 Task: Add a condition where "Hours since due date Less than Twenty-two" in pending tickets.
Action: Mouse pressed left at (181, 450)
Screenshot: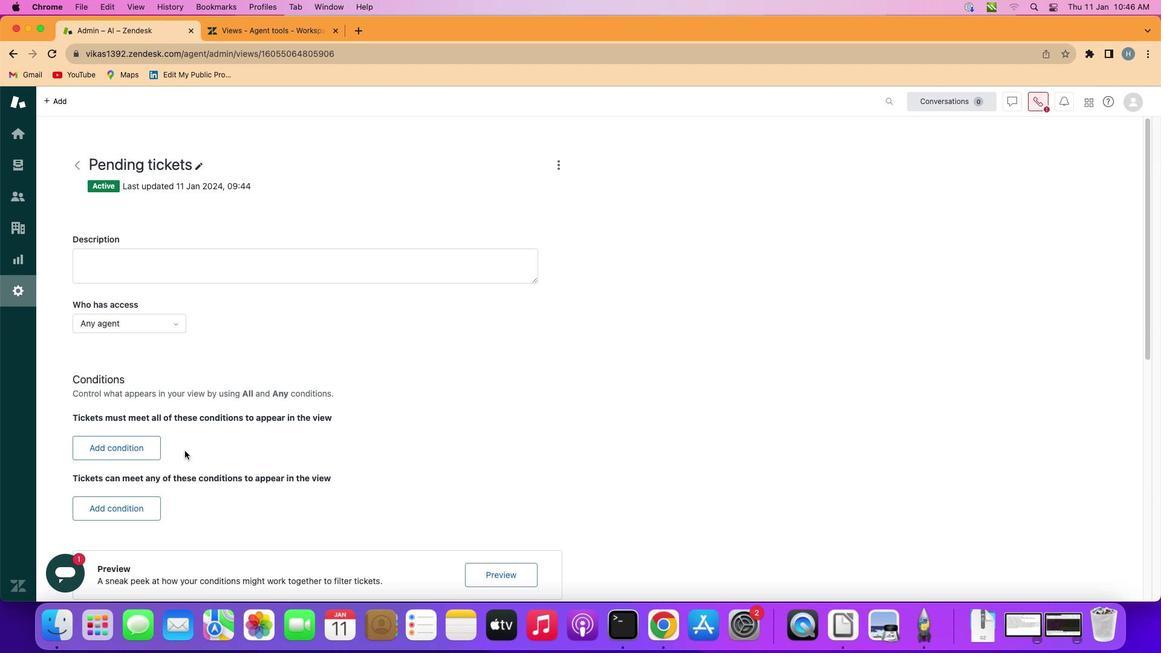 
Action: Mouse moved to (114, 445)
Screenshot: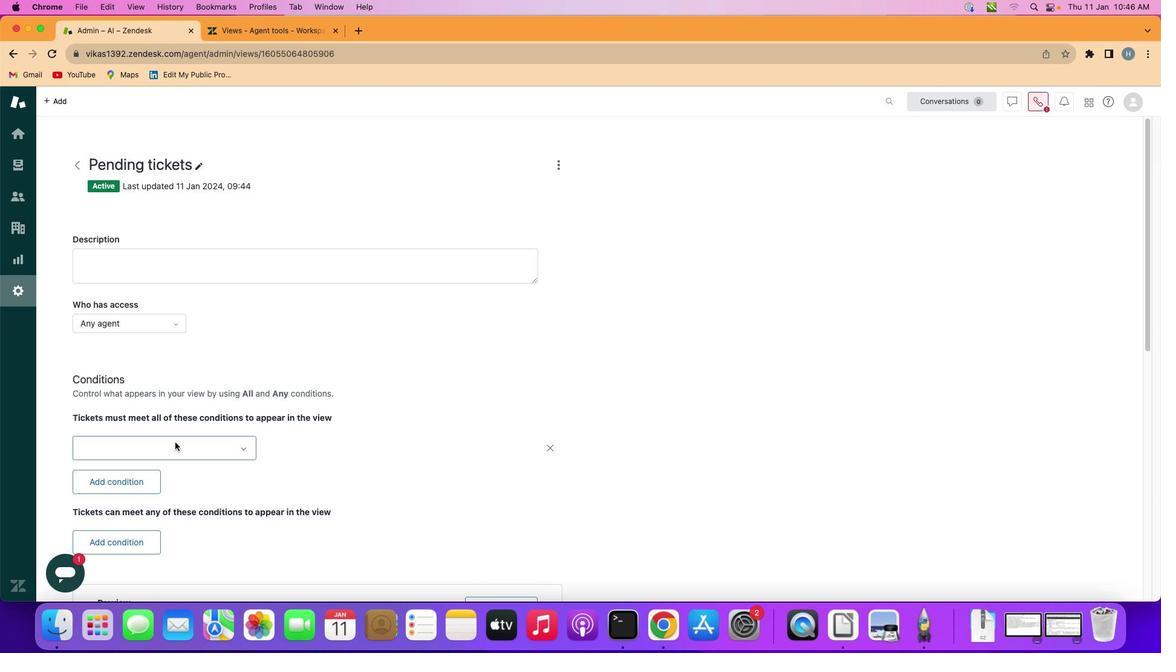 
Action: Mouse pressed left at (114, 445)
Screenshot: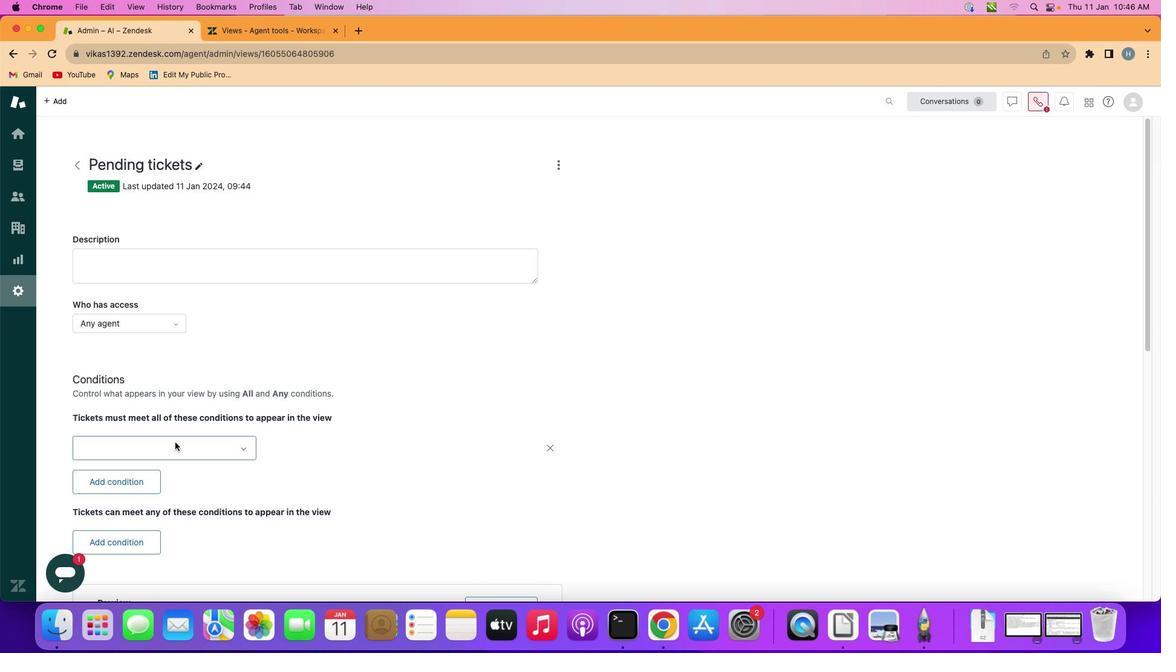 
Action: Mouse moved to (172, 440)
Screenshot: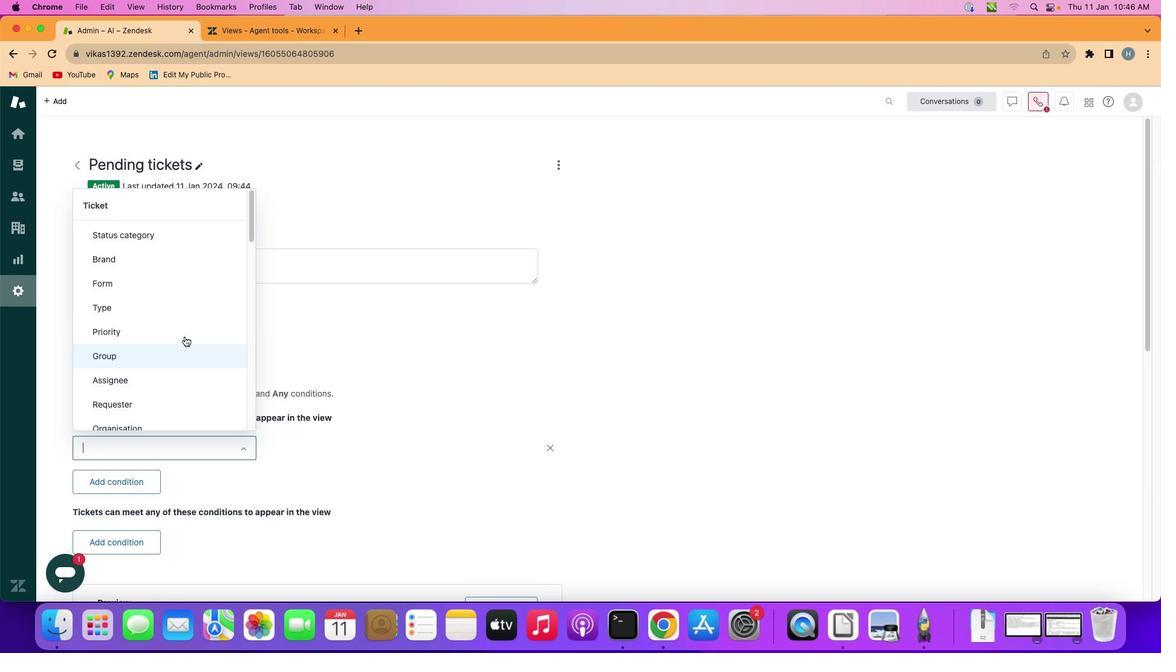 
Action: Mouse pressed left at (172, 440)
Screenshot: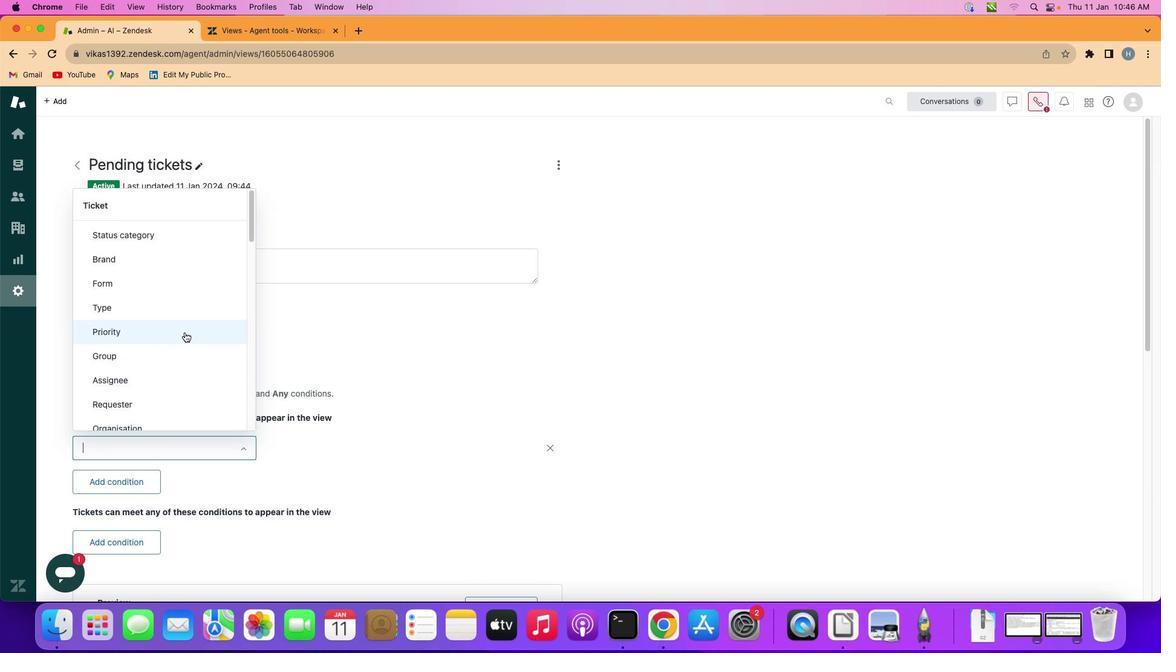 
Action: Mouse moved to (182, 330)
Screenshot: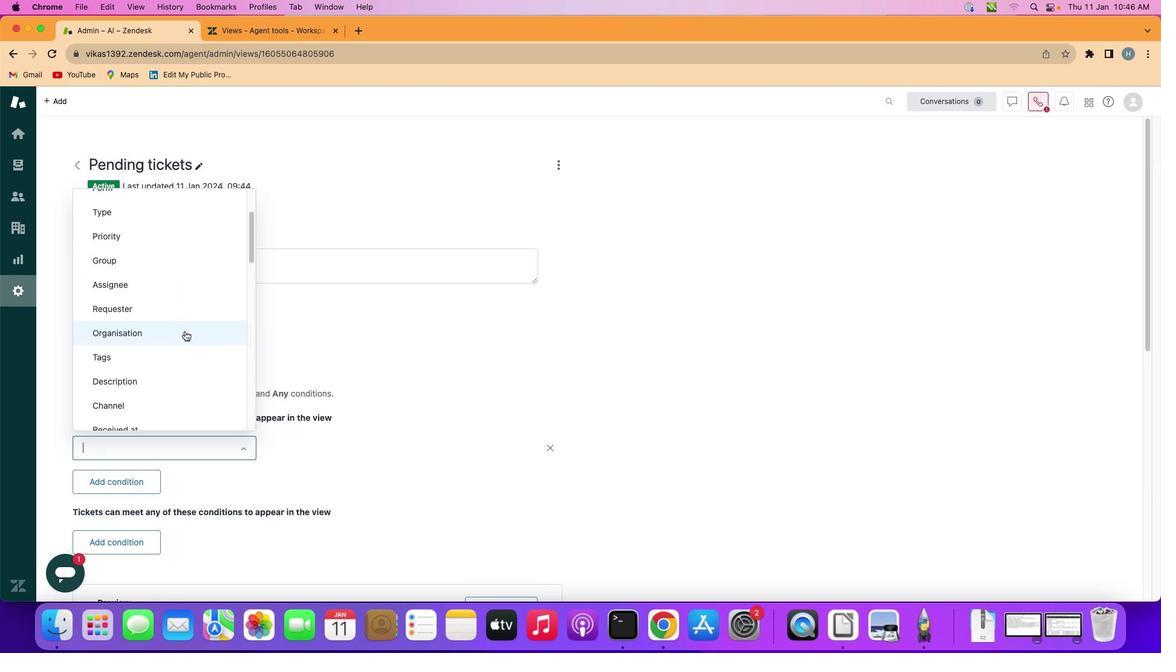 
Action: Mouse scrolled (182, 330) with delta (-1, -1)
Screenshot: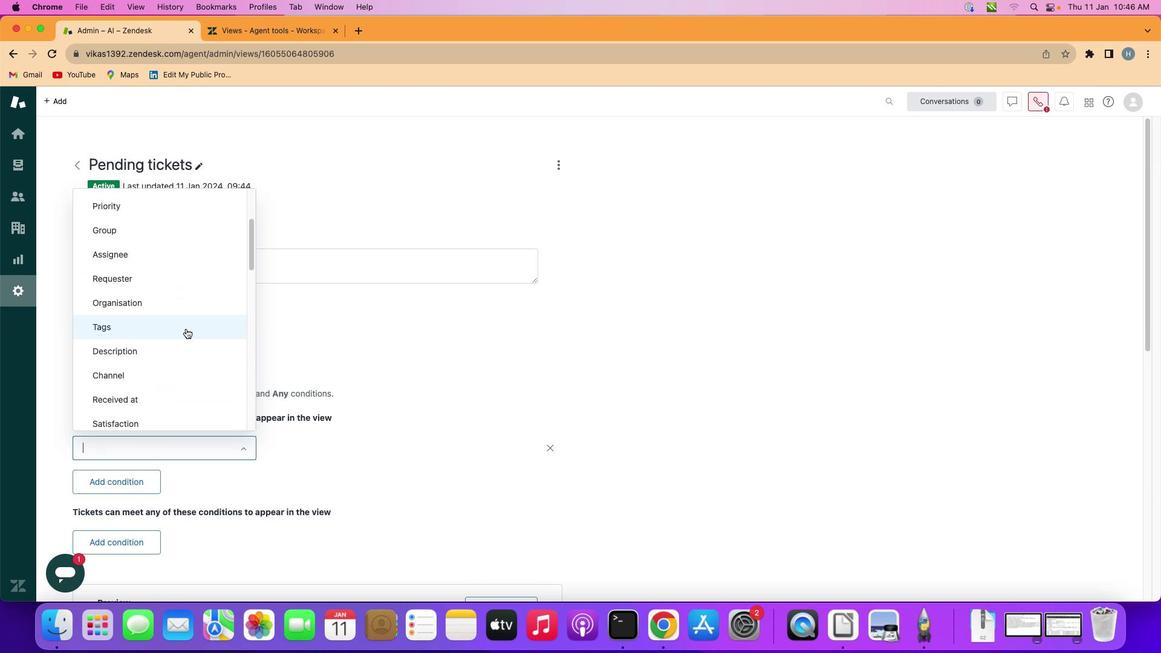 
Action: Mouse scrolled (182, 330) with delta (-1, -1)
Screenshot: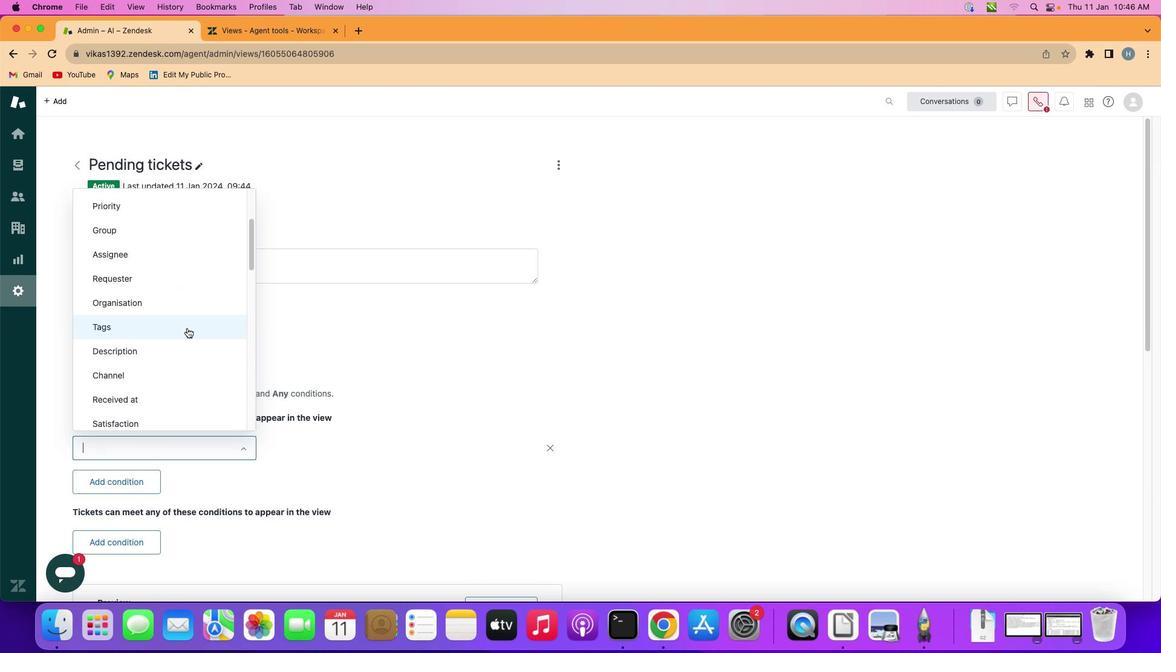 
Action: Mouse scrolled (182, 330) with delta (-1, -1)
Screenshot: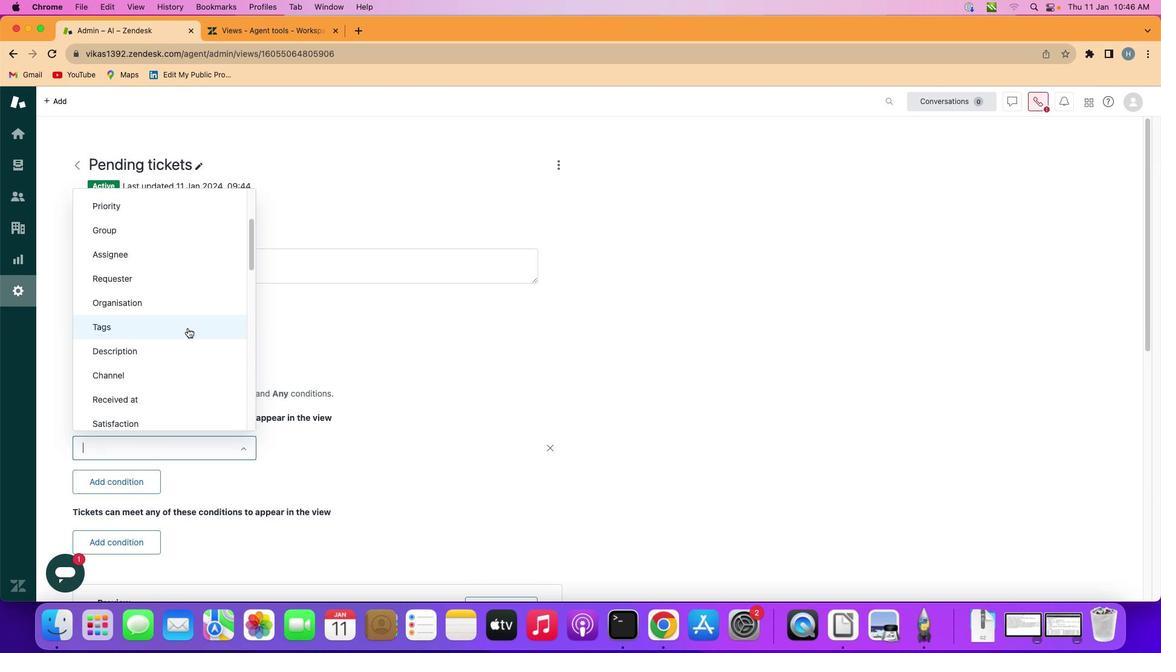 
Action: Mouse scrolled (182, 330) with delta (-1, -1)
Screenshot: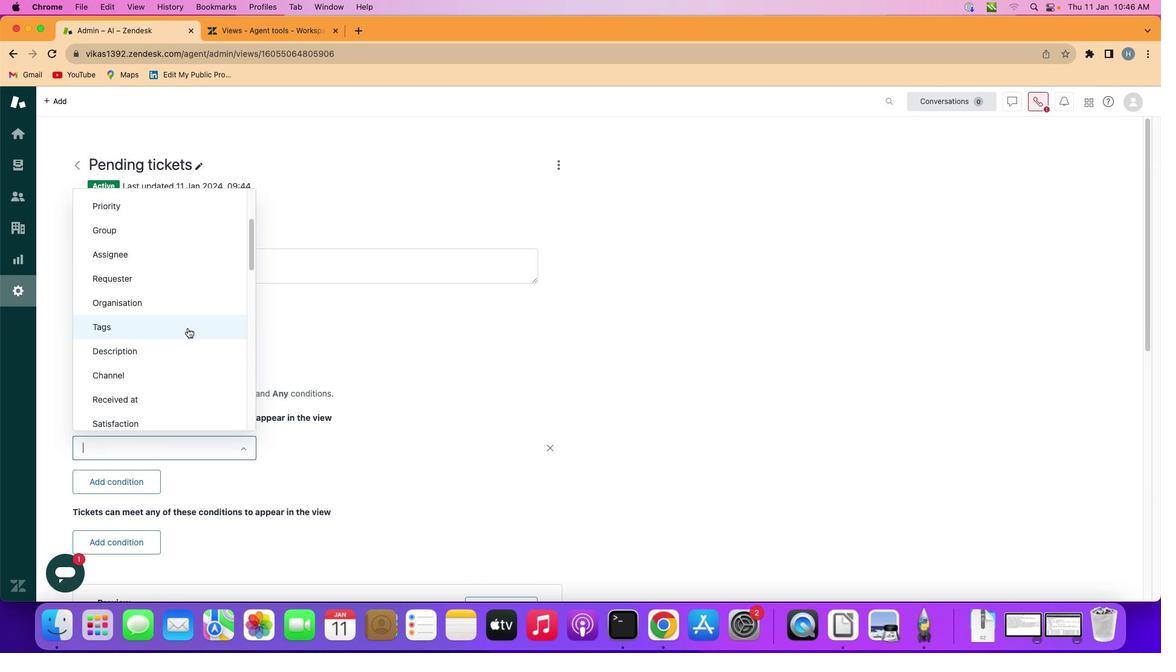 
Action: Mouse scrolled (182, 330) with delta (-1, -1)
Screenshot: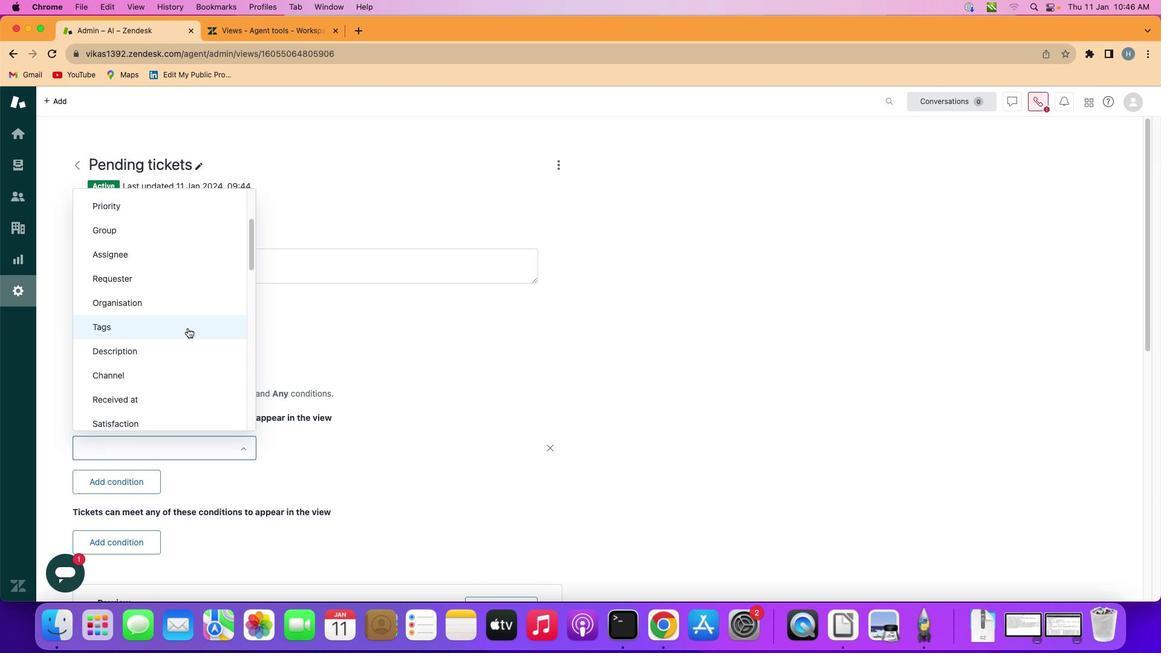 
Action: Mouse moved to (185, 325)
Screenshot: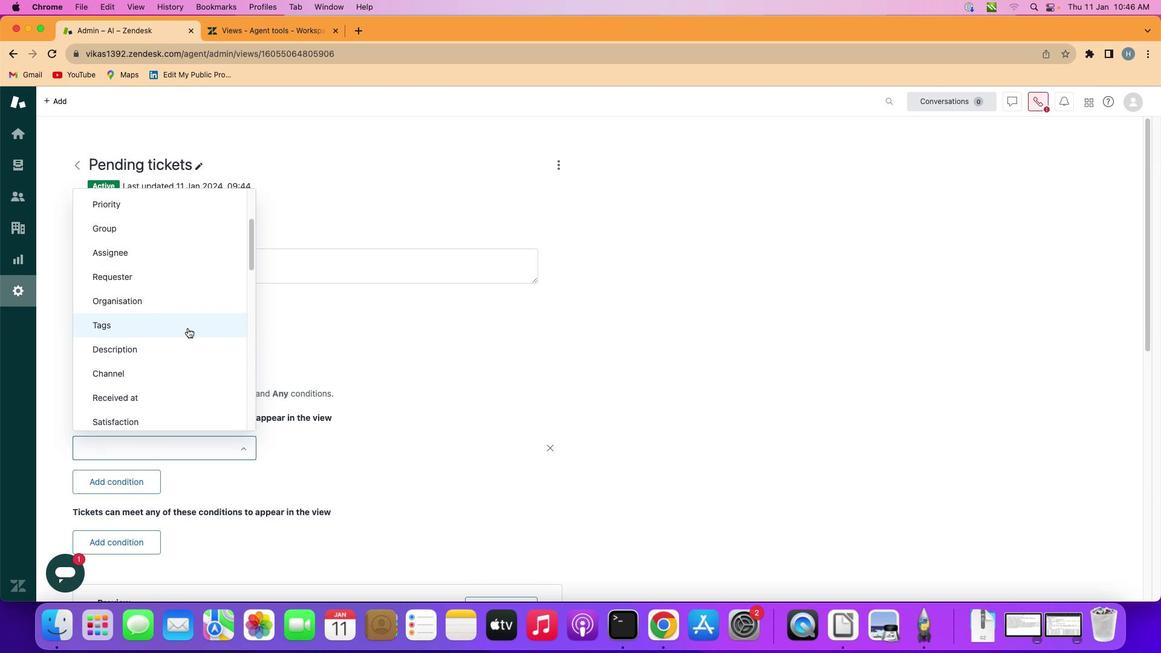 
Action: Mouse scrolled (185, 325) with delta (-1, -1)
Screenshot: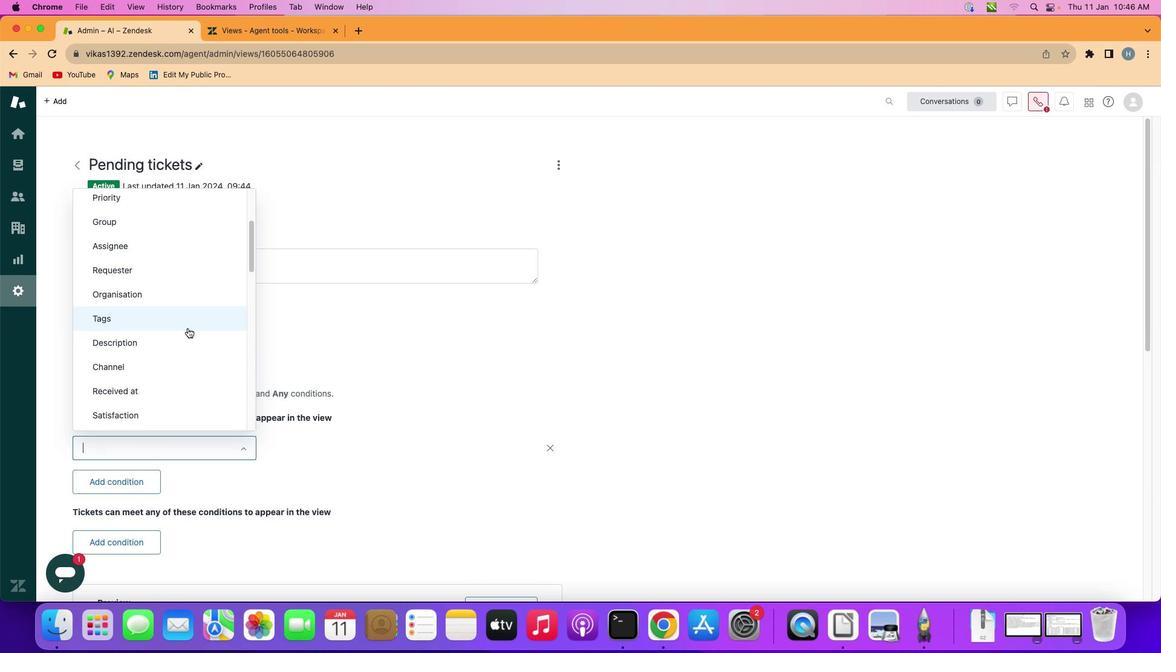 
Action: Mouse scrolled (185, 325) with delta (-1, -1)
Screenshot: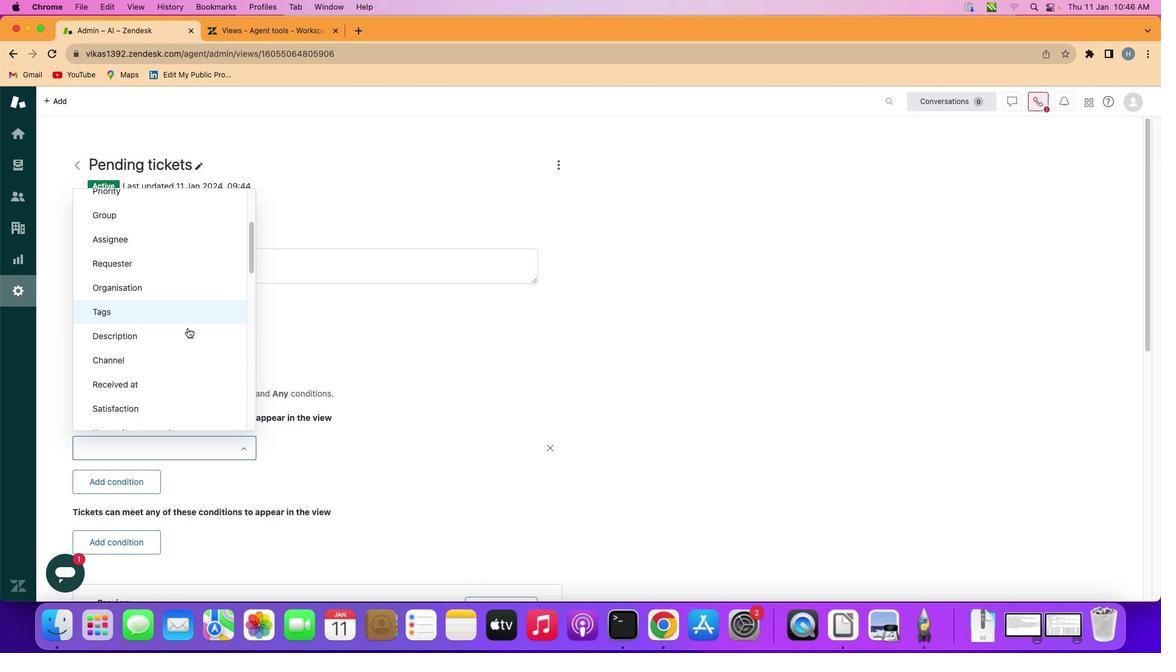 
Action: Mouse scrolled (185, 325) with delta (-1, -1)
Screenshot: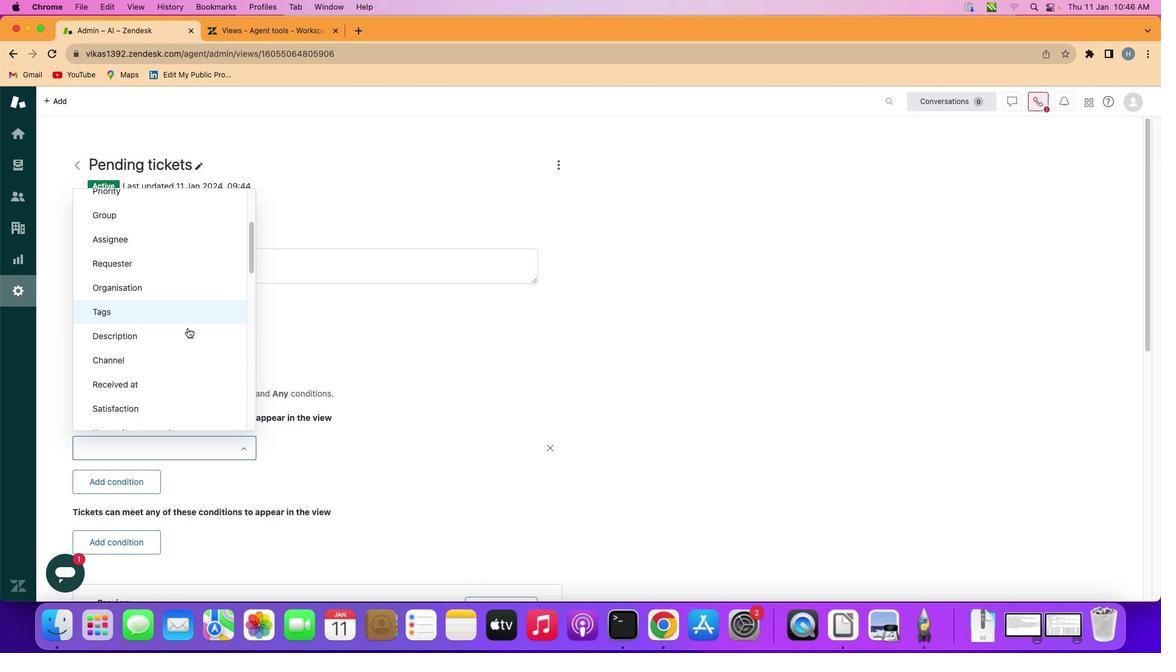 
Action: Mouse scrolled (185, 325) with delta (-1, -1)
Screenshot: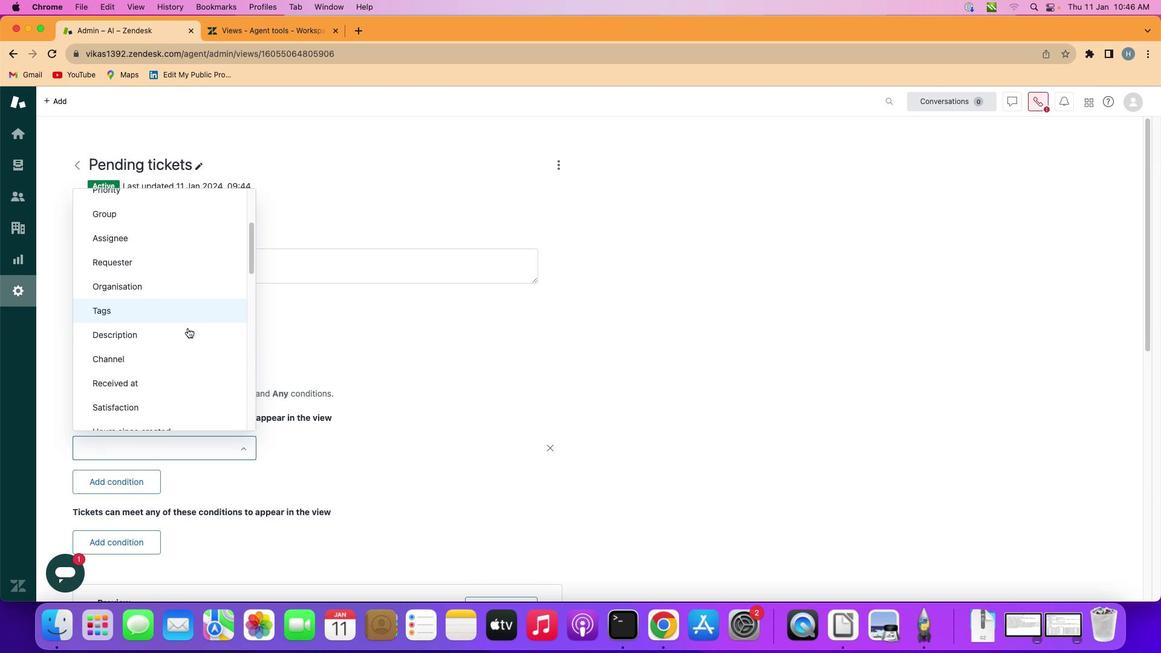 
Action: Mouse scrolled (185, 325) with delta (-1, -1)
Screenshot: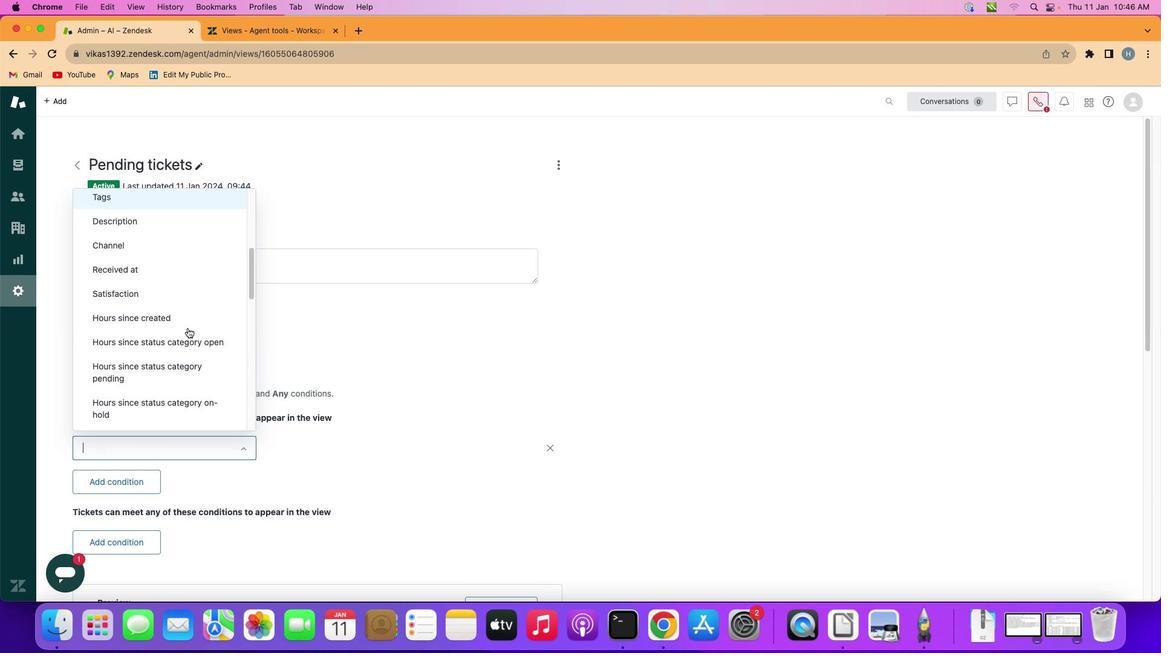 
Action: Mouse scrolled (185, 325) with delta (-1, -1)
Screenshot: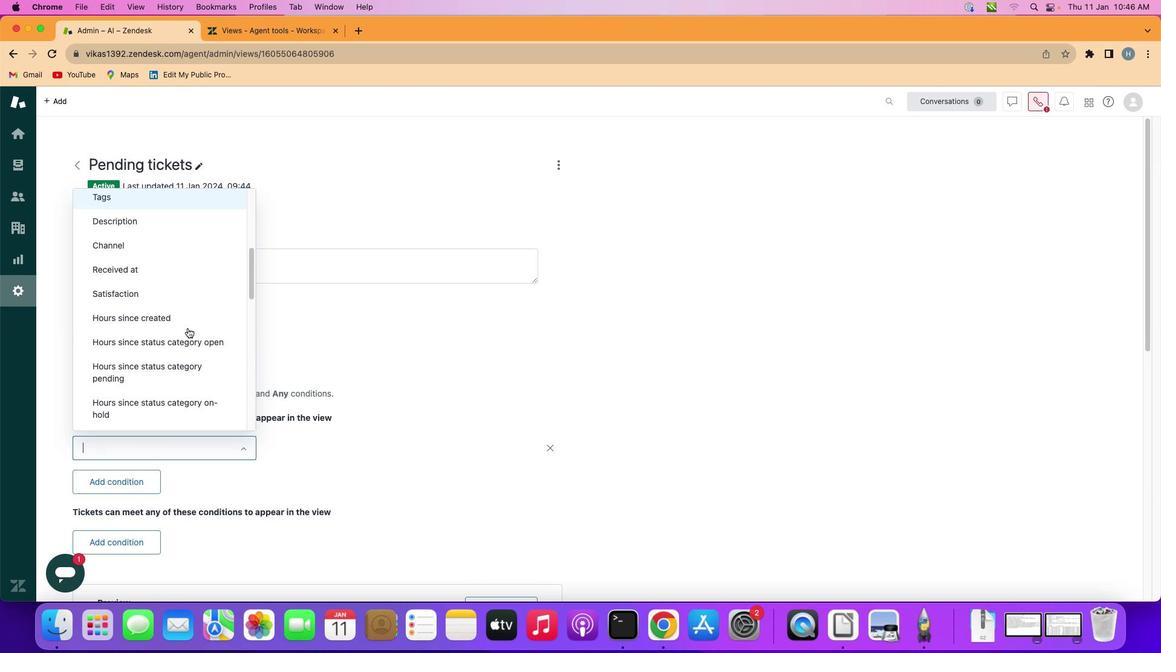 
Action: Mouse scrolled (185, 325) with delta (-1, -1)
Screenshot: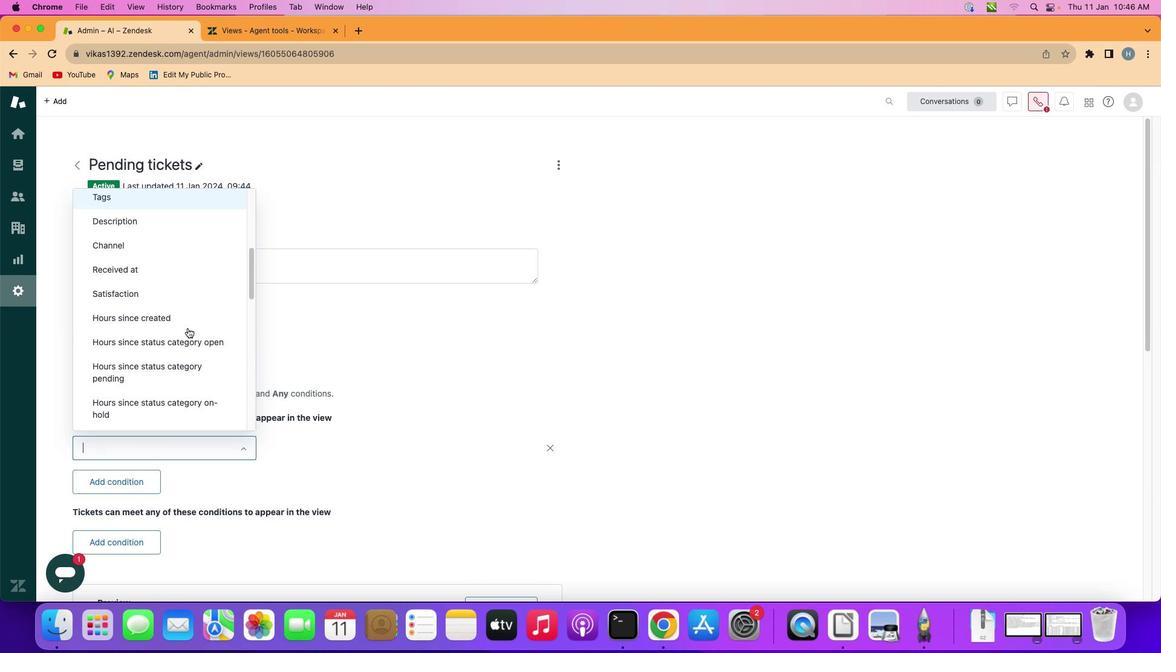 
Action: Mouse scrolled (185, 325) with delta (-1, -2)
Screenshot: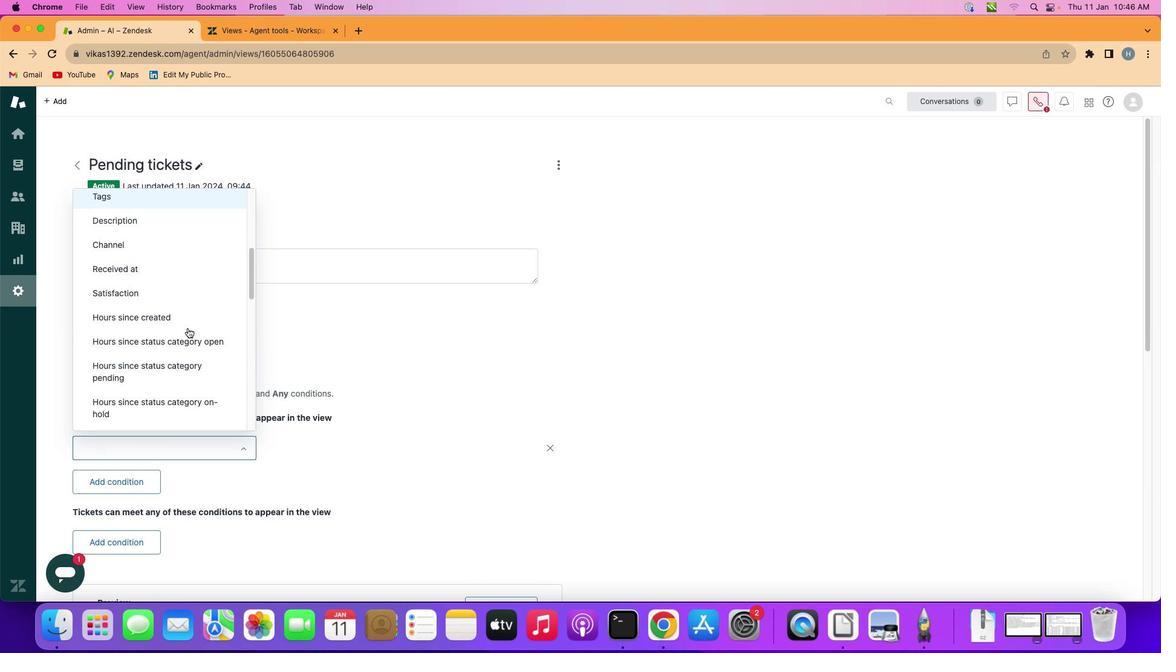 
Action: Mouse scrolled (185, 325) with delta (-1, -1)
Screenshot: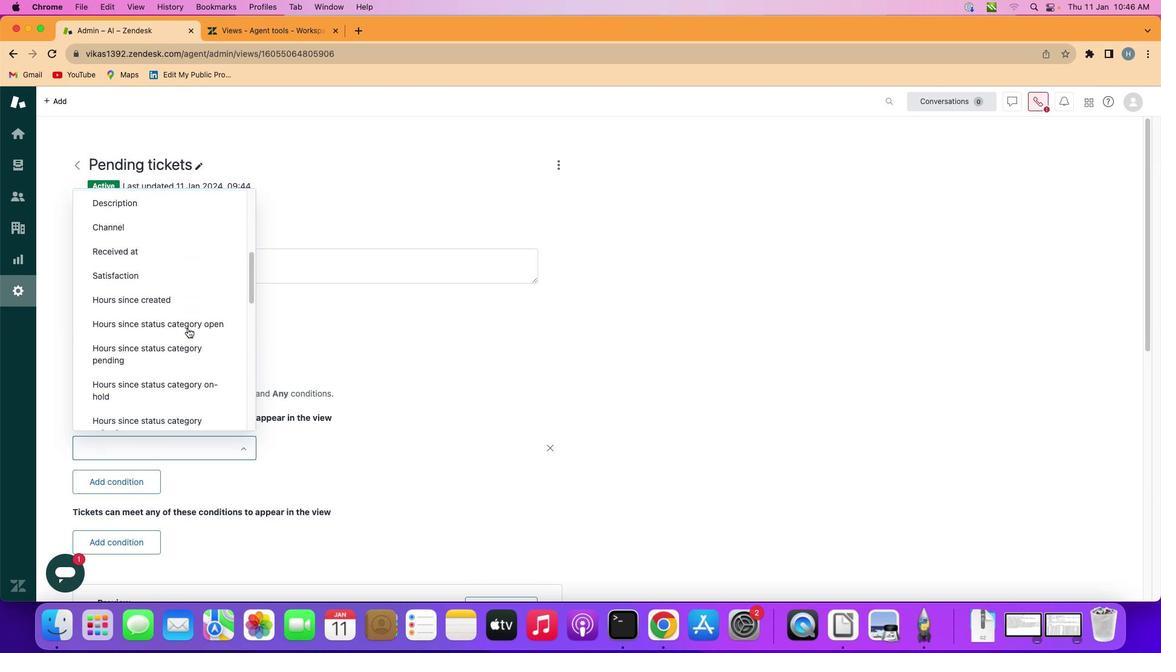 
Action: Mouse scrolled (185, 325) with delta (-1, -1)
Screenshot: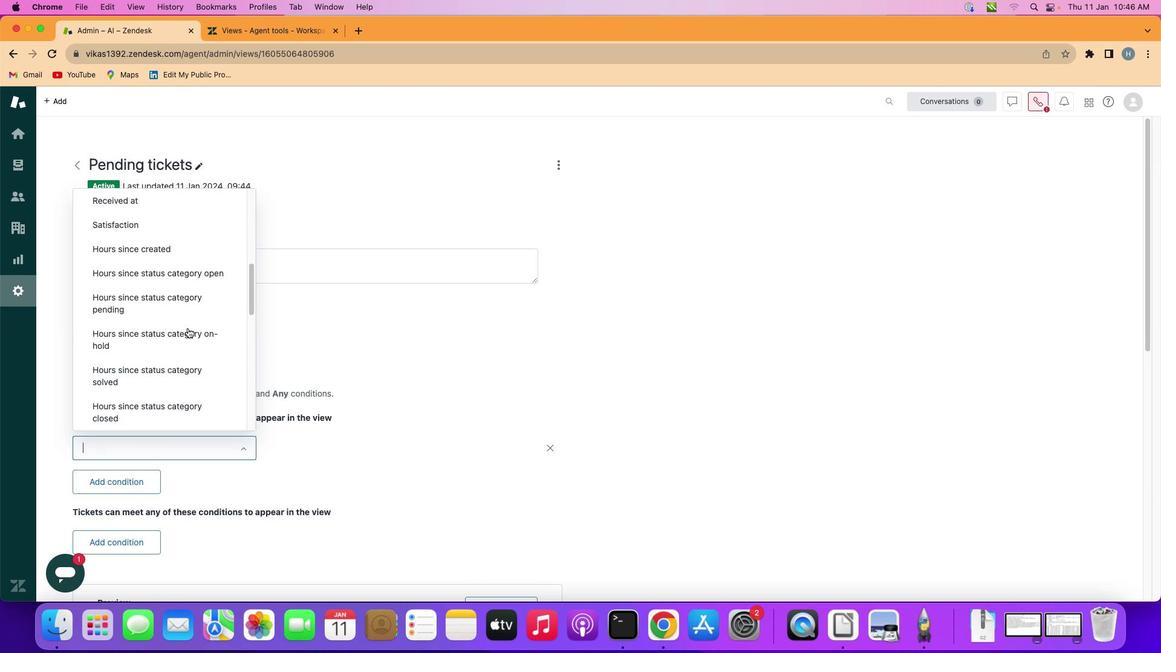 
Action: Mouse scrolled (185, 325) with delta (-1, -1)
Screenshot: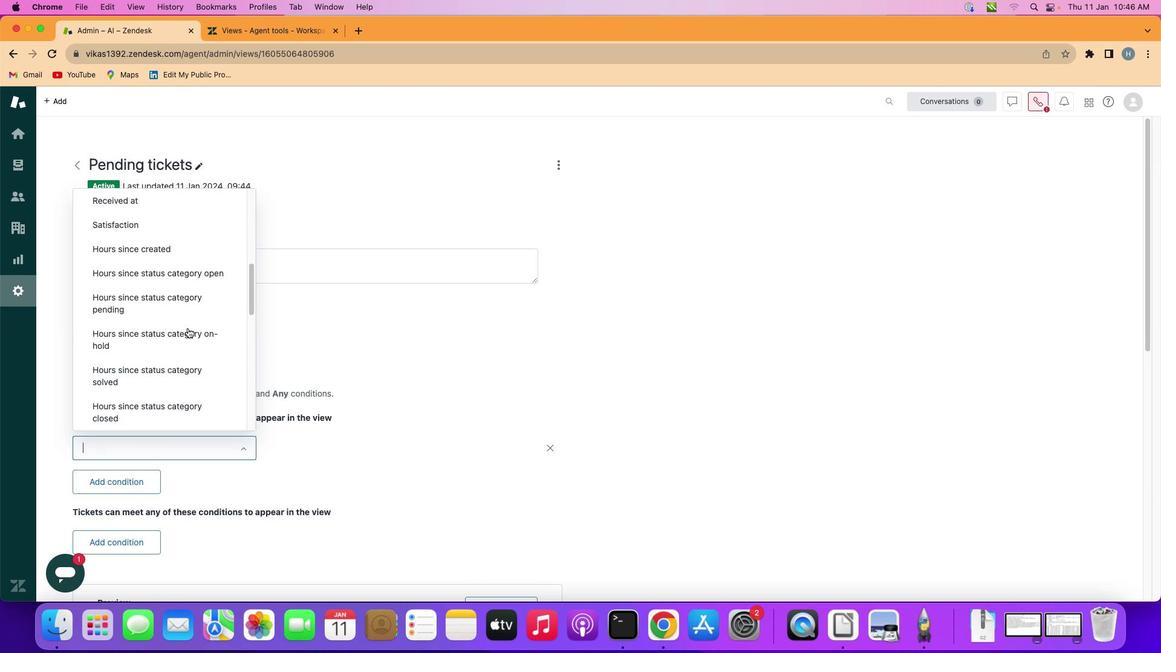 
Action: Mouse scrolled (185, 325) with delta (-1, -1)
Screenshot: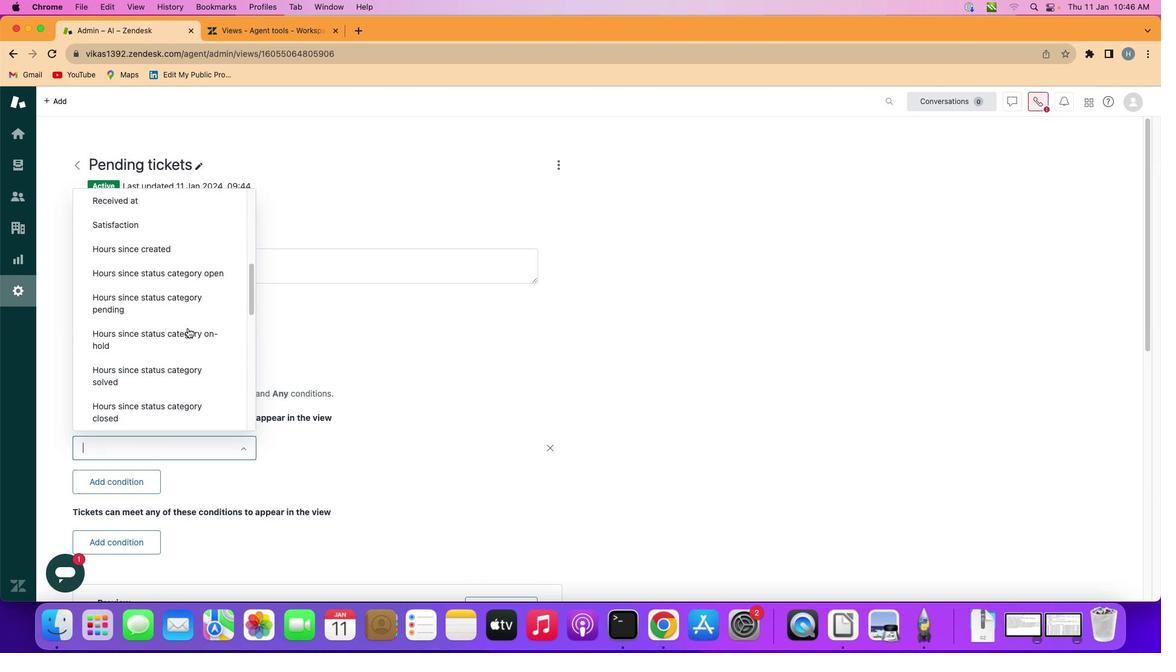 
Action: Mouse scrolled (185, 325) with delta (-1, -1)
Screenshot: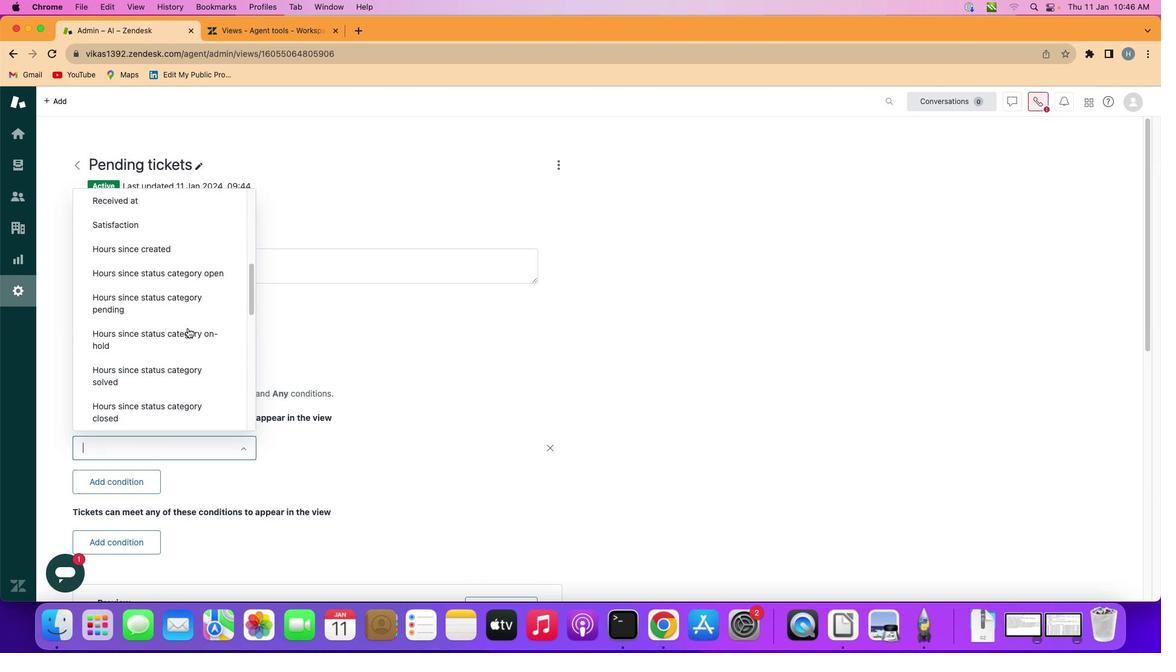 
Action: Mouse scrolled (185, 325) with delta (-1, -1)
Screenshot: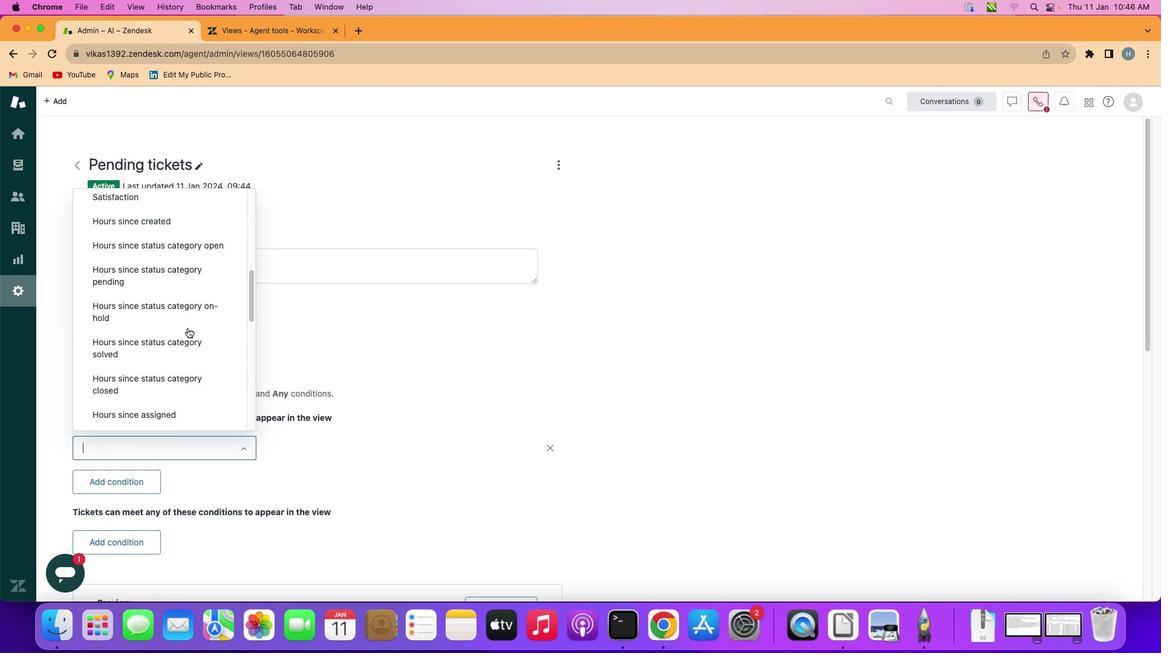 
Action: Mouse scrolled (185, 325) with delta (-1, -1)
Screenshot: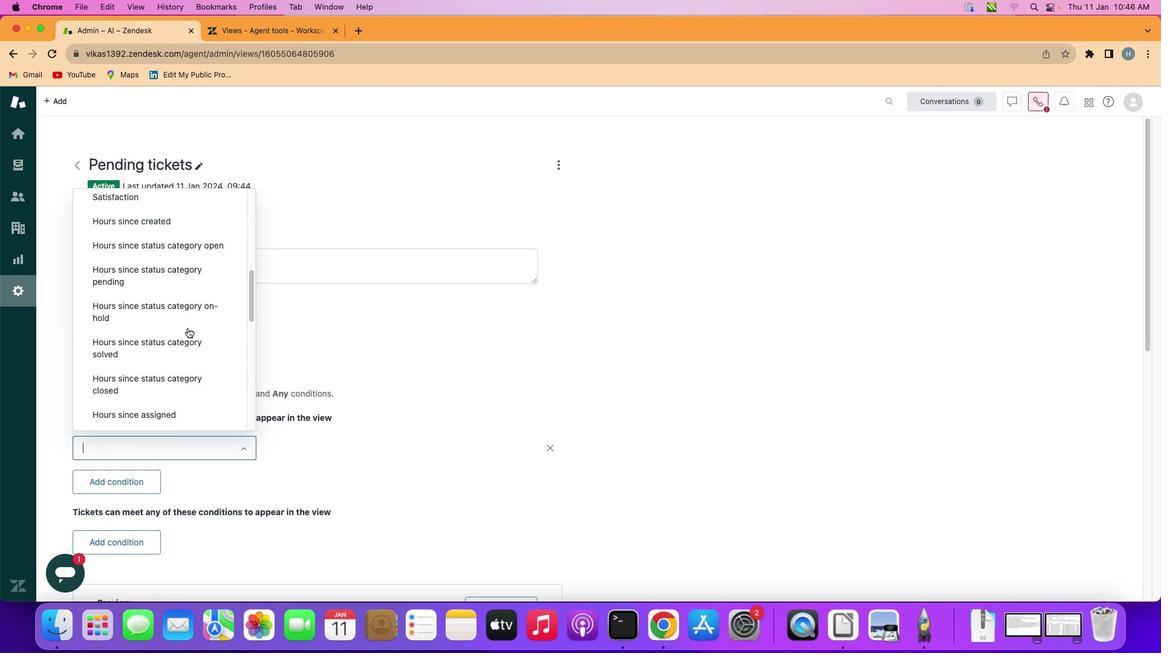 
Action: Mouse scrolled (185, 325) with delta (-1, -1)
Screenshot: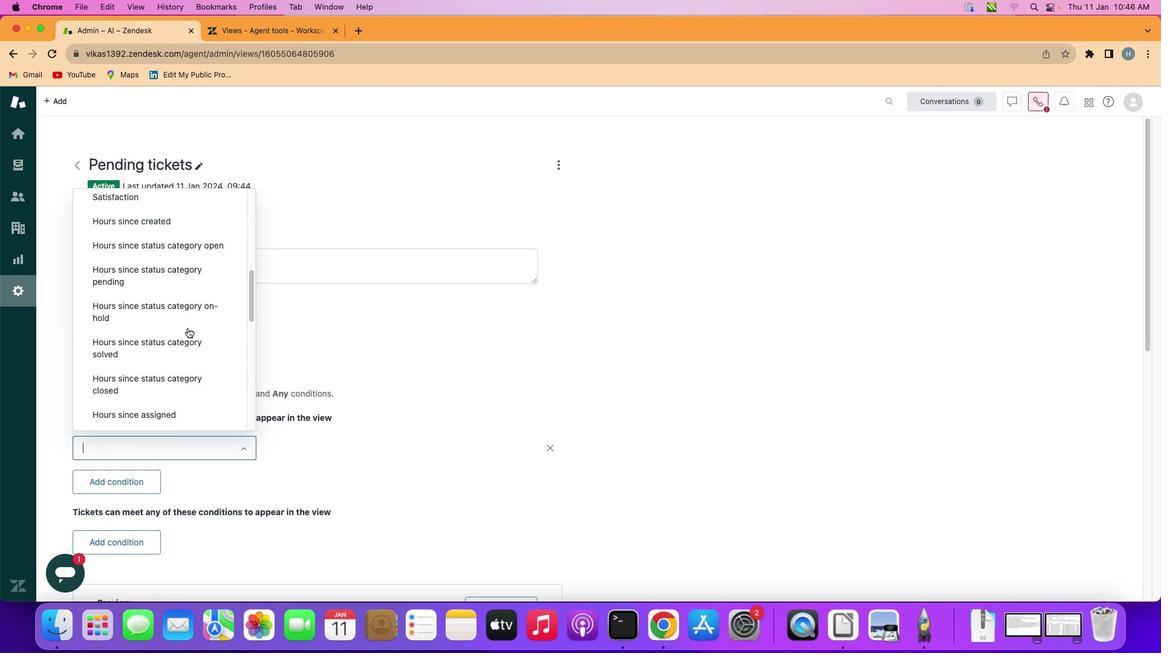 
Action: Mouse scrolled (185, 325) with delta (-1, -1)
Screenshot: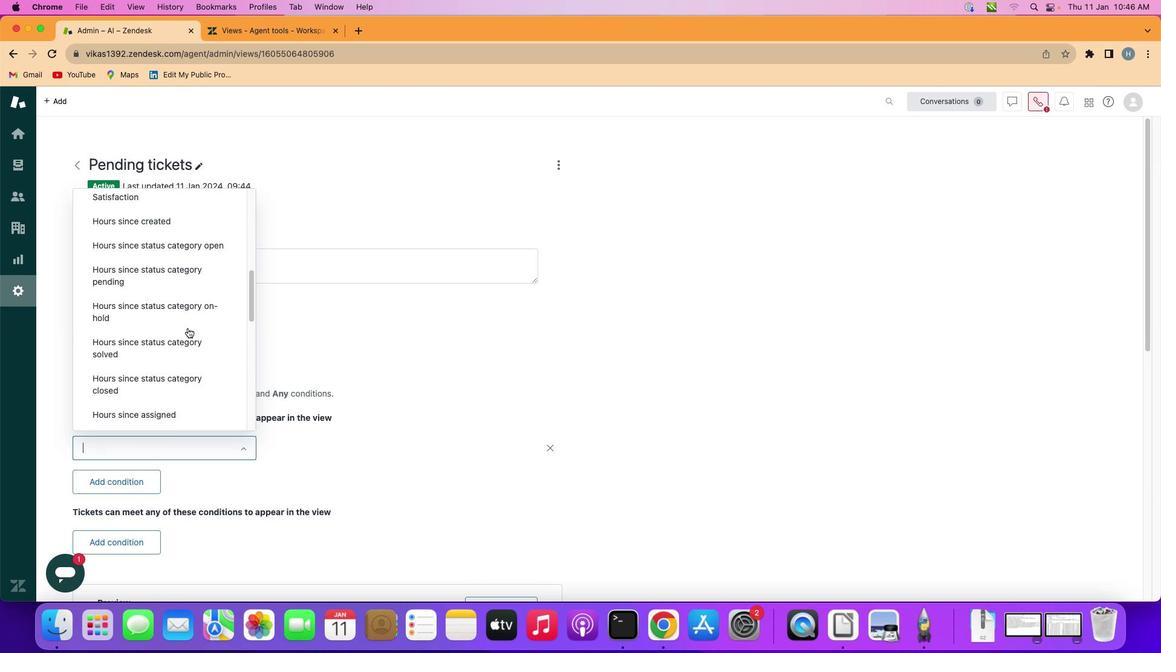
Action: Mouse scrolled (185, 325) with delta (-1, -1)
Screenshot: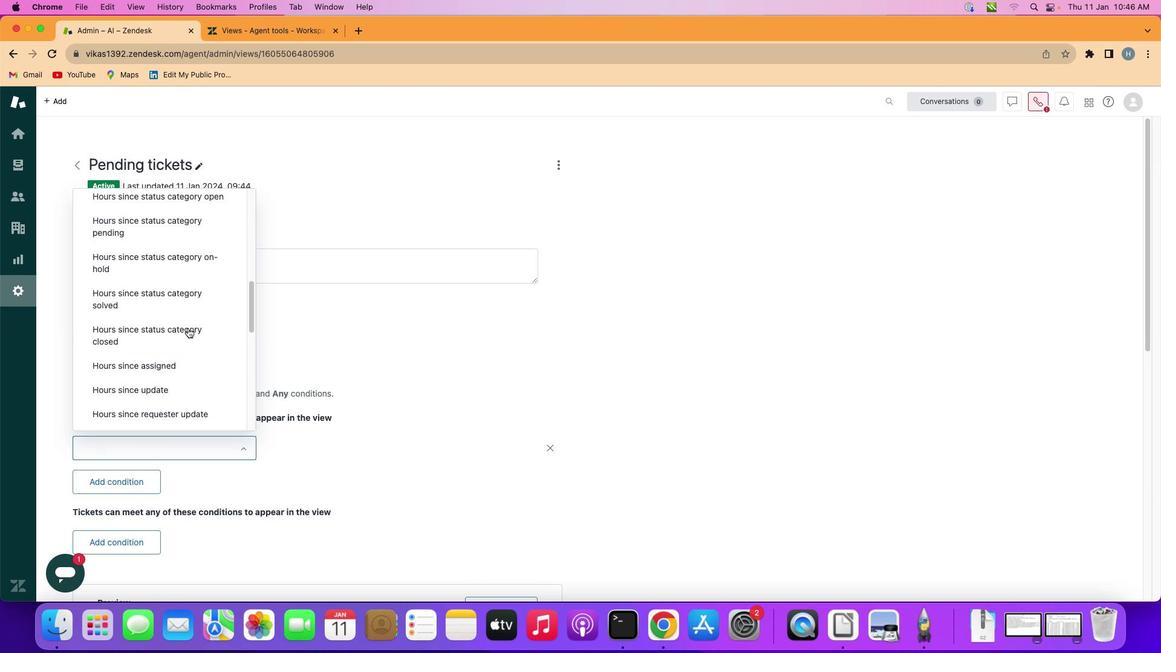 
Action: Mouse scrolled (185, 325) with delta (-1, -1)
Screenshot: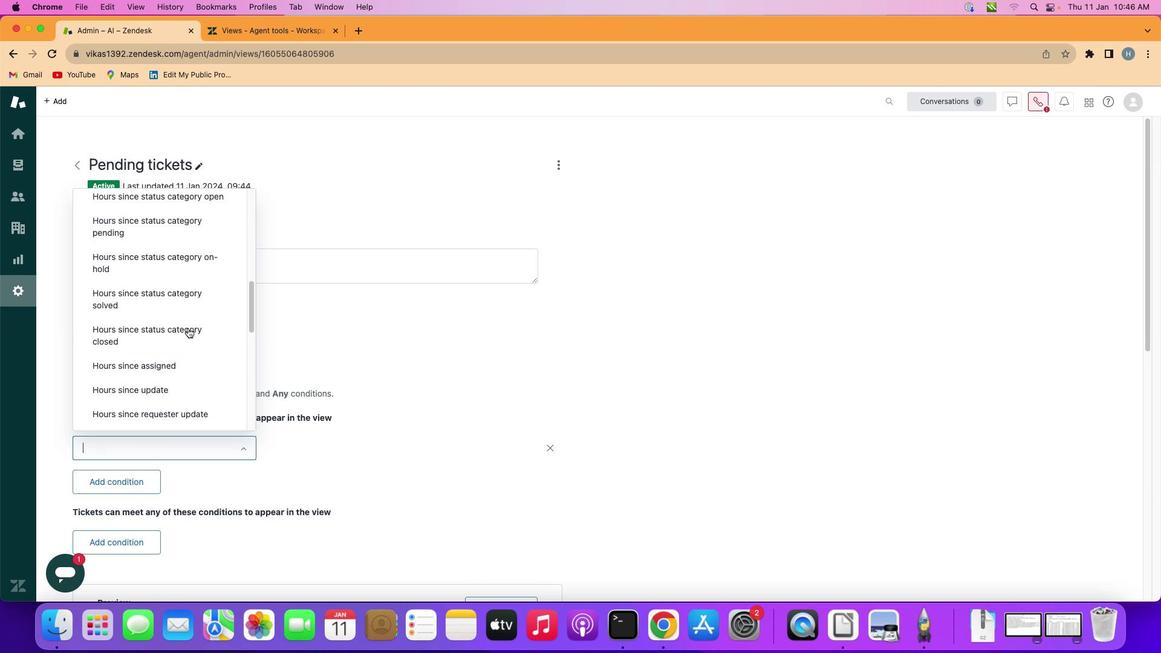 
Action: Mouse scrolled (185, 325) with delta (-1, -1)
Screenshot: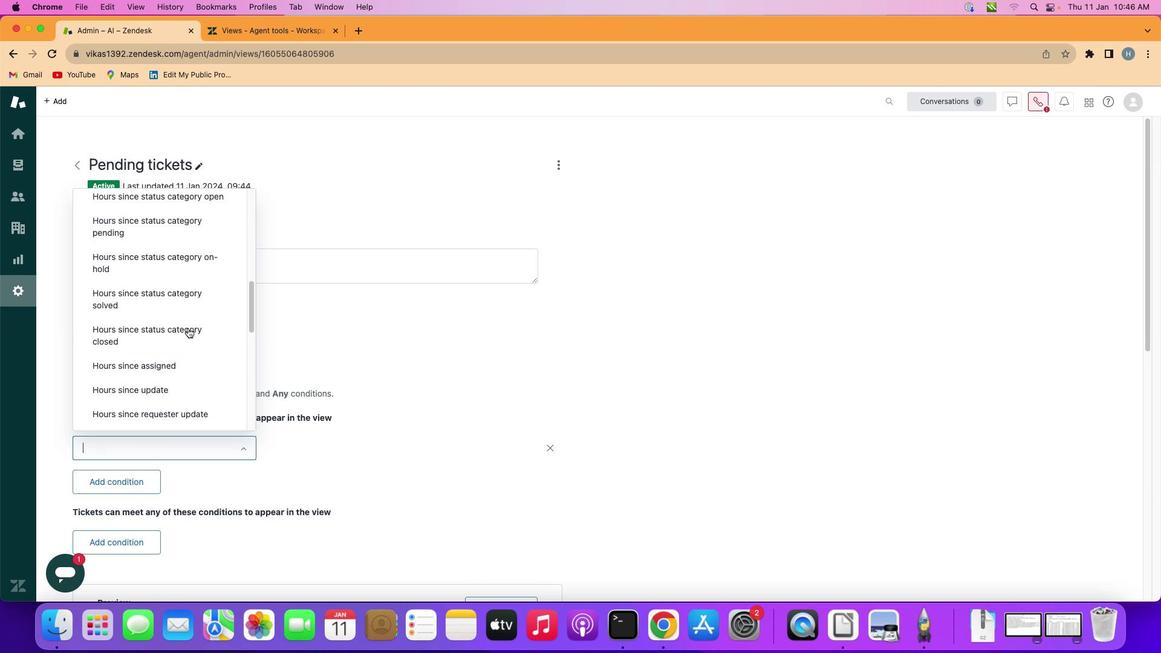 
Action: Mouse scrolled (185, 325) with delta (-1, -1)
Screenshot: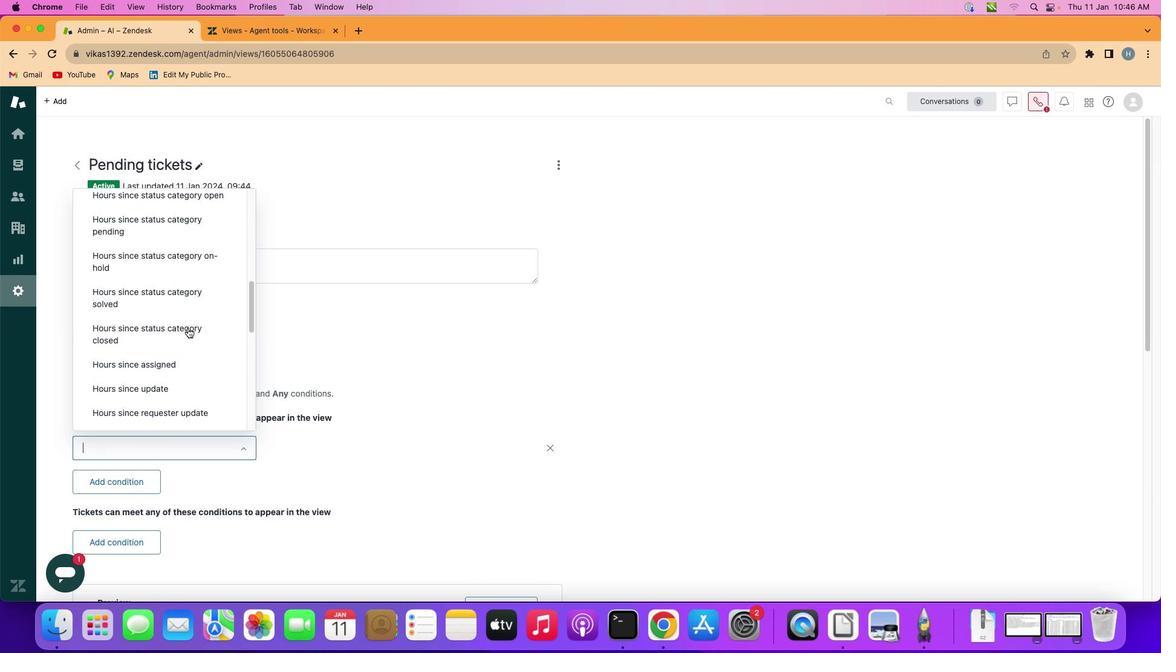 
Action: Mouse scrolled (185, 325) with delta (-1, -1)
Screenshot: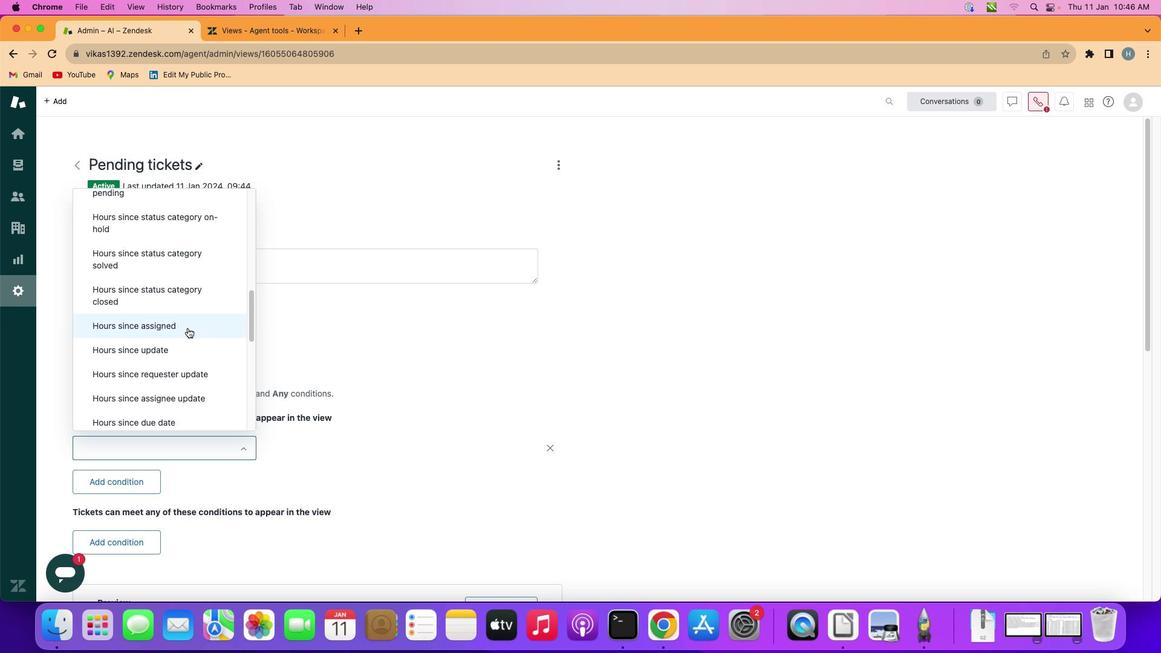 
Action: Mouse scrolled (185, 325) with delta (-1, -1)
Screenshot: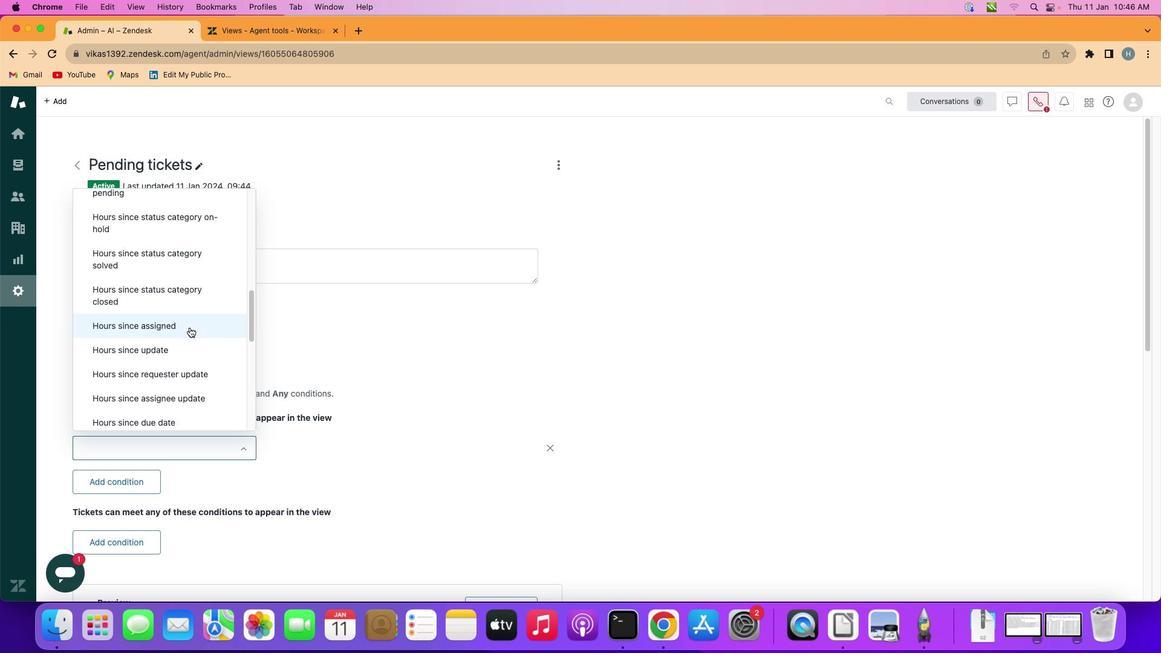 
Action: Mouse scrolled (185, 325) with delta (-1, -1)
Screenshot: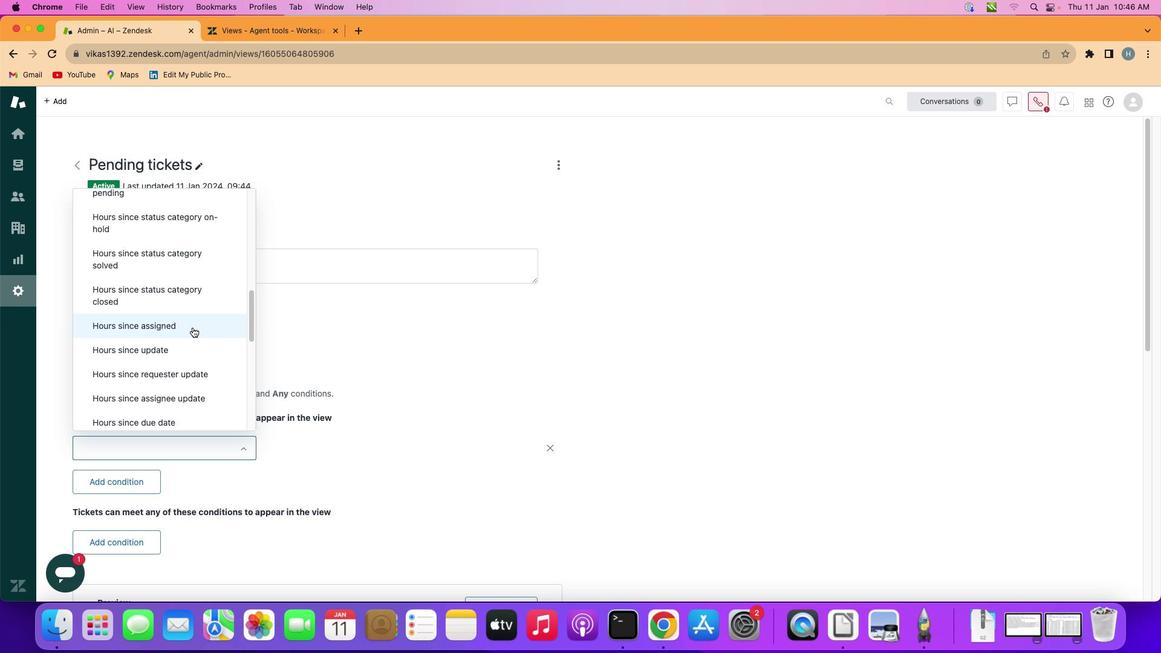 
Action: Mouse scrolled (185, 325) with delta (-1, -1)
Screenshot: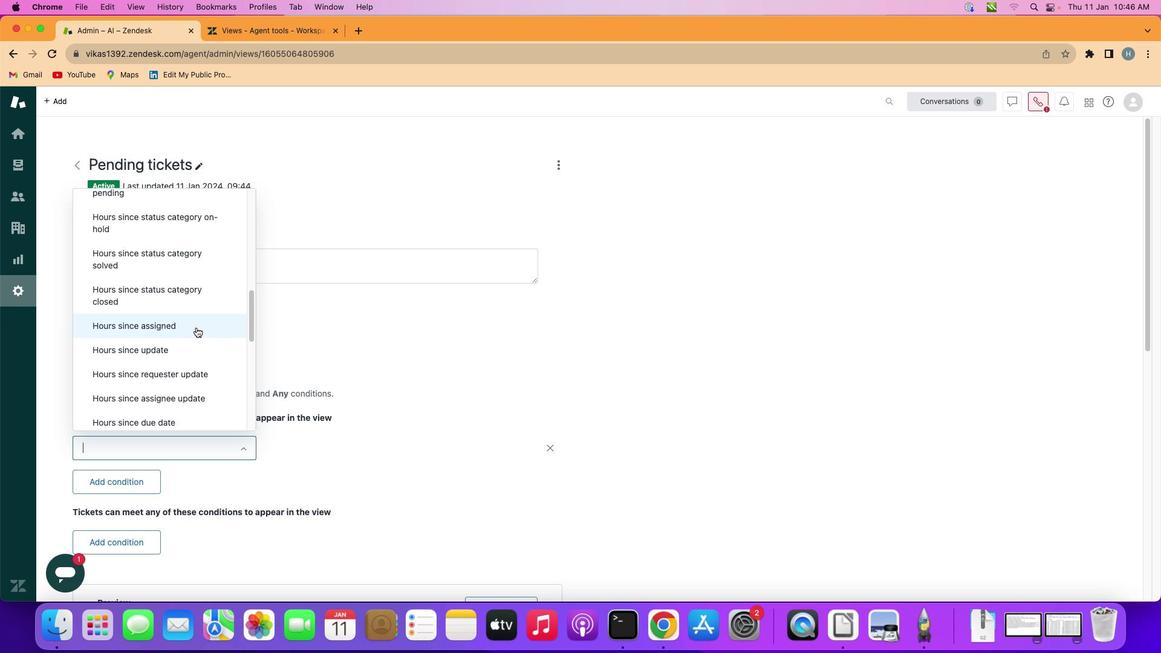 
Action: Mouse moved to (194, 325)
Screenshot: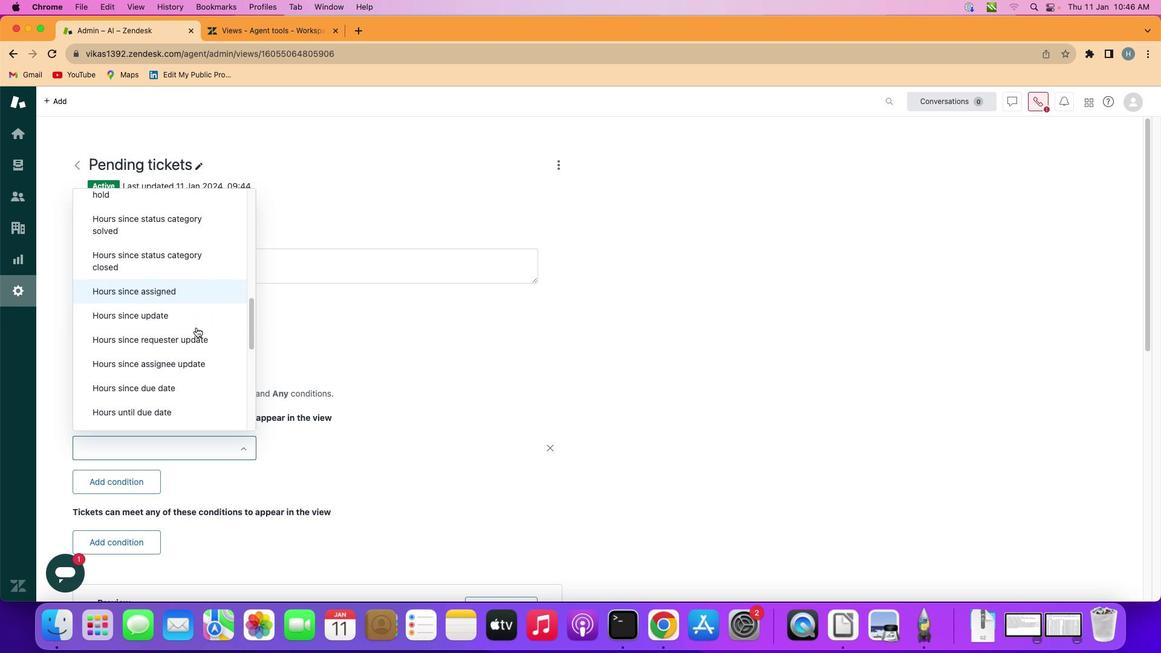 
Action: Mouse scrolled (194, 325) with delta (-1, -1)
Screenshot: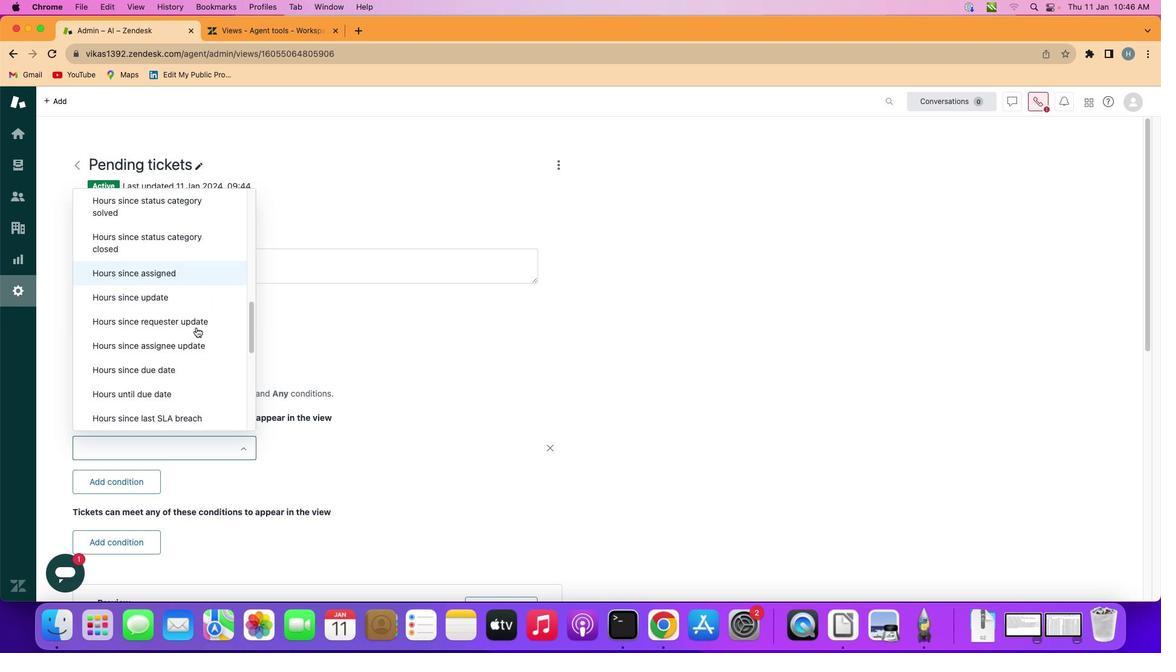 
Action: Mouse scrolled (194, 325) with delta (-1, -1)
Screenshot: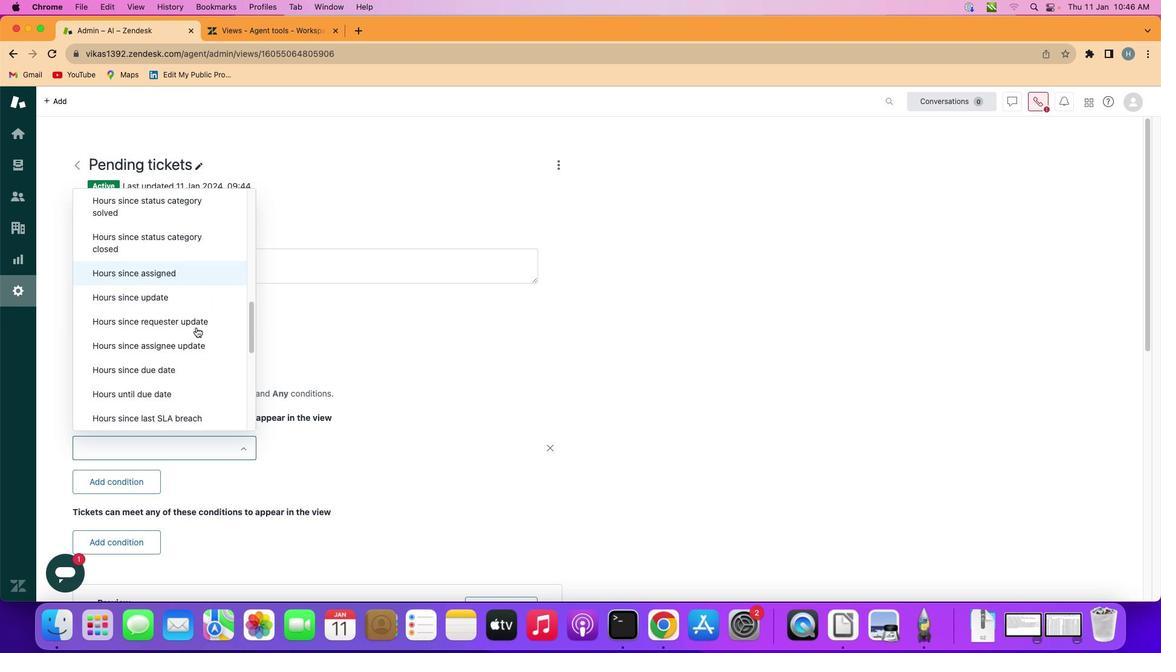 
Action: Mouse scrolled (194, 325) with delta (-1, -1)
Screenshot: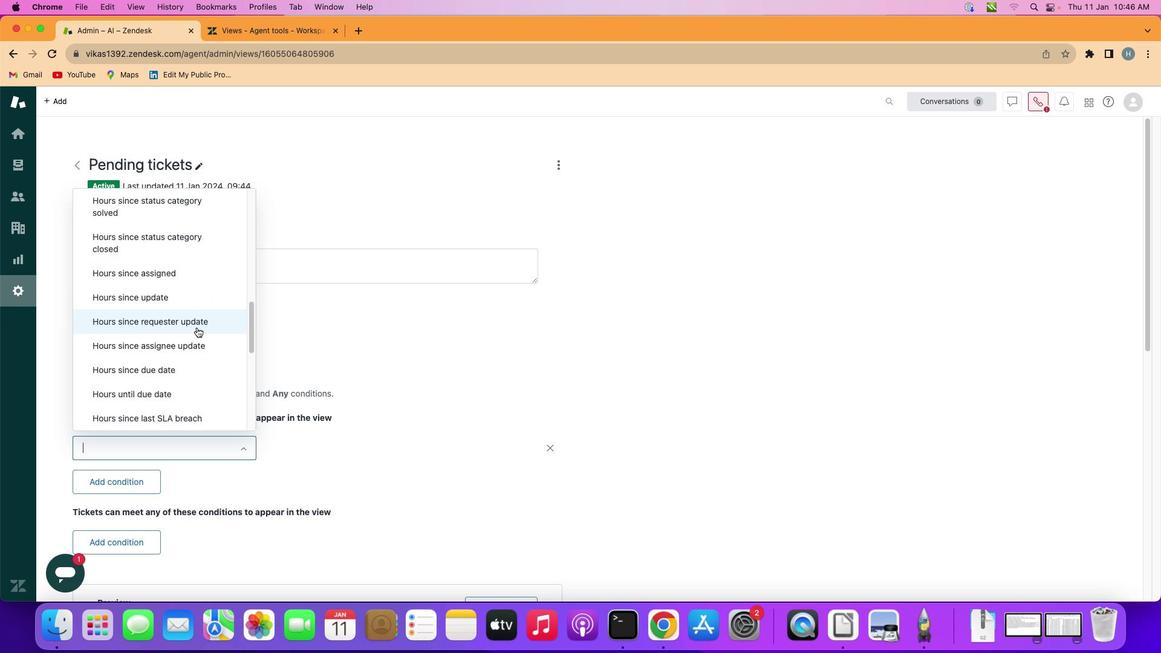 
Action: Mouse scrolled (194, 325) with delta (-1, -1)
Screenshot: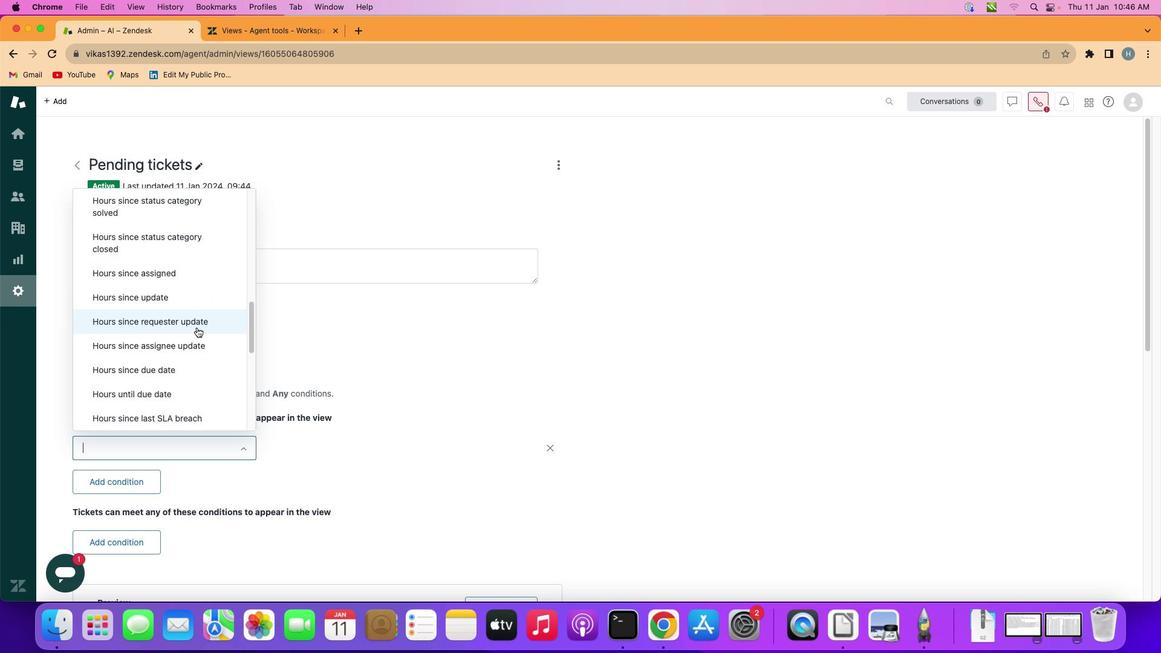 
Action: Mouse moved to (194, 325)
Screenshot: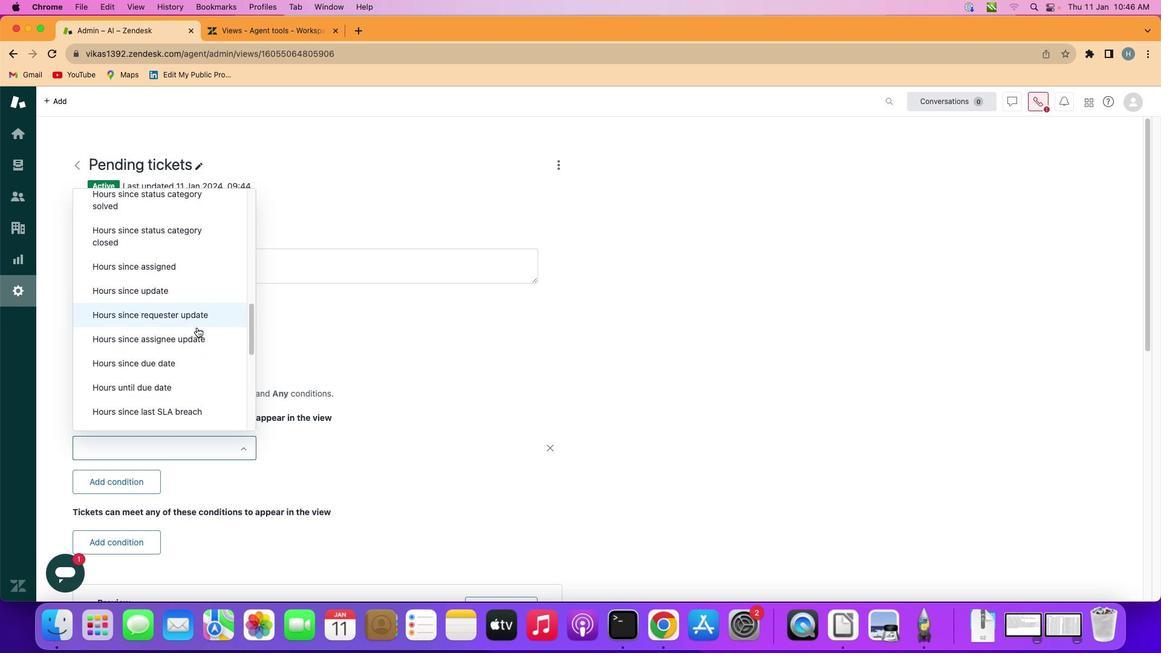 
Action: Mouse scrolled (194, 325) with delta (-1, -1)
Screenshot: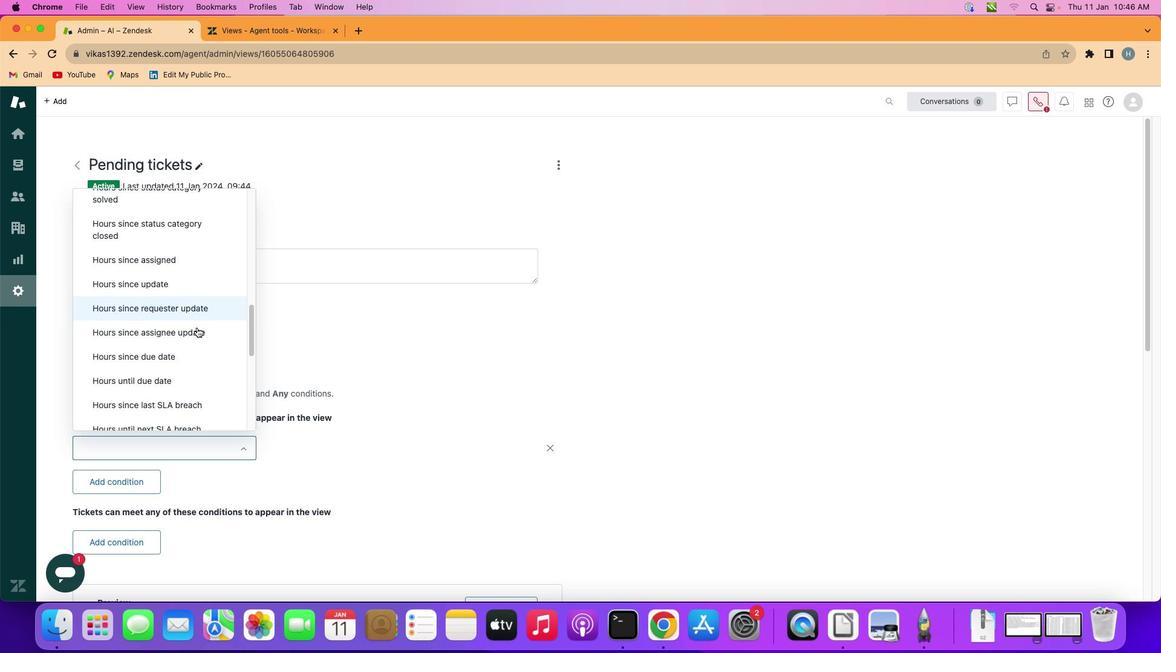 
Action: Mouse scrolled (194, 325) with delta (-1, -1)
Screenshot: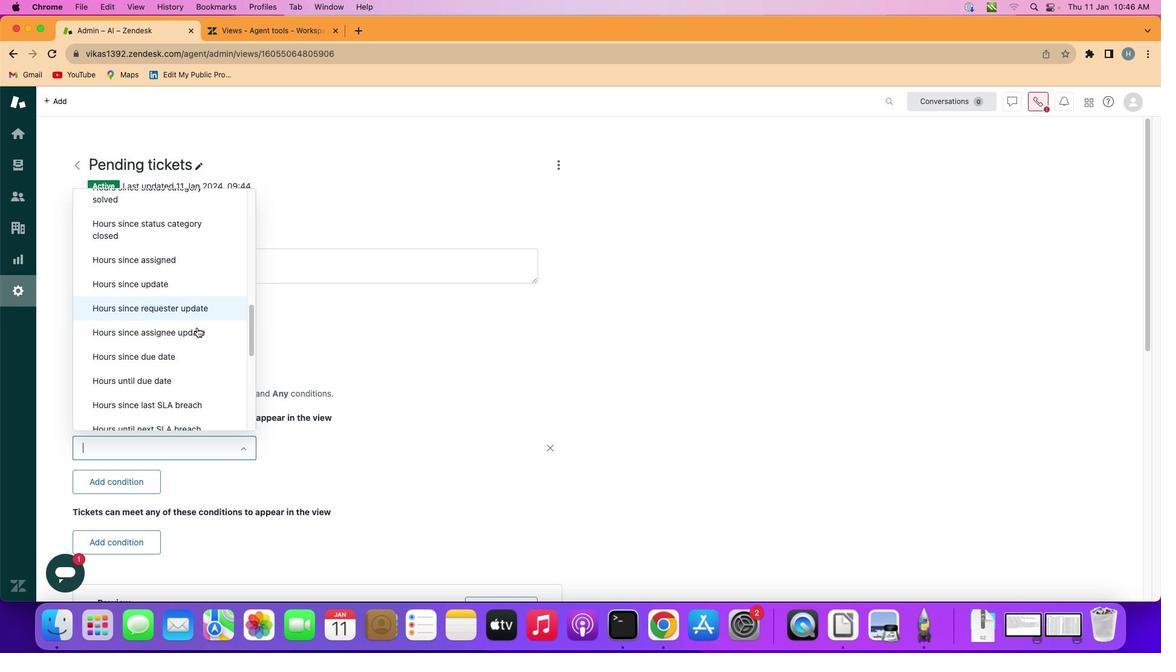 
Action: Mouse scrolled (194, 325) with delta (-1, -1)
Screenshot: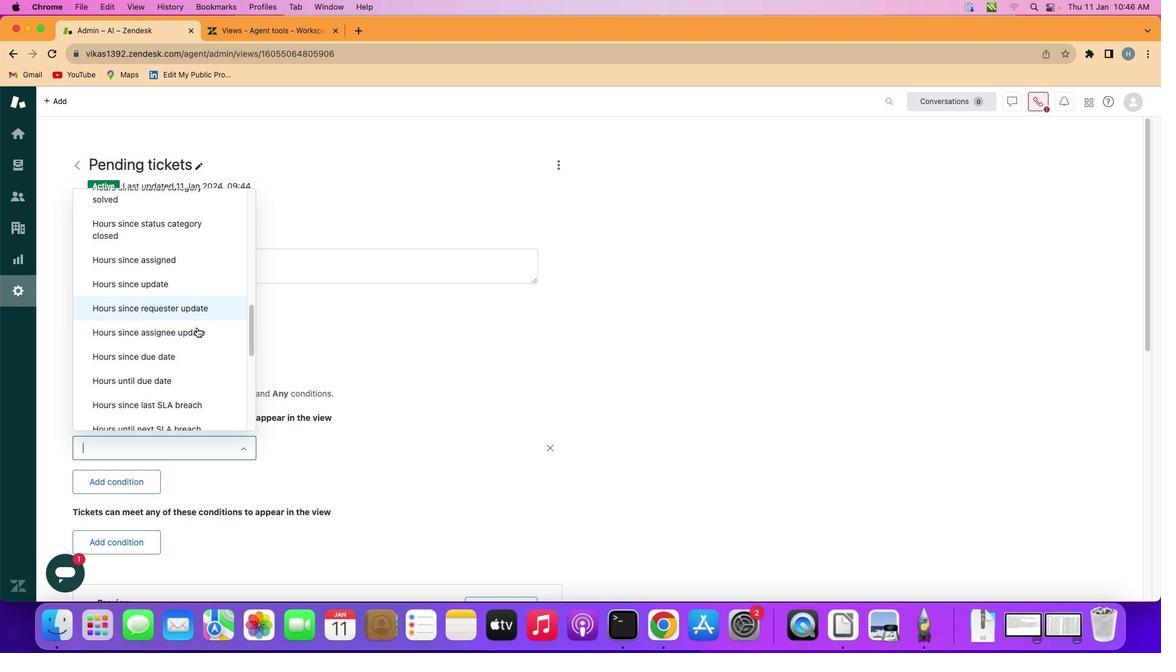 
Action: Mouse moved to (200, 326)
Screenshot: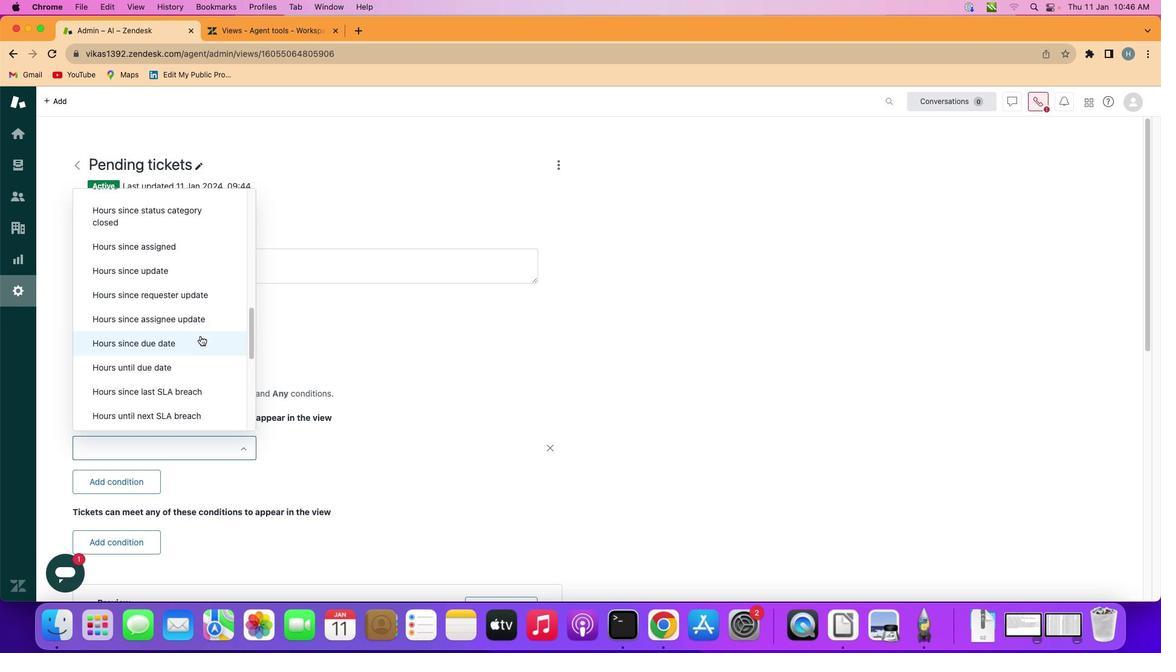 
Action: Mouse scrolled (200, 326) with delta (-1, -1)
Screenshot: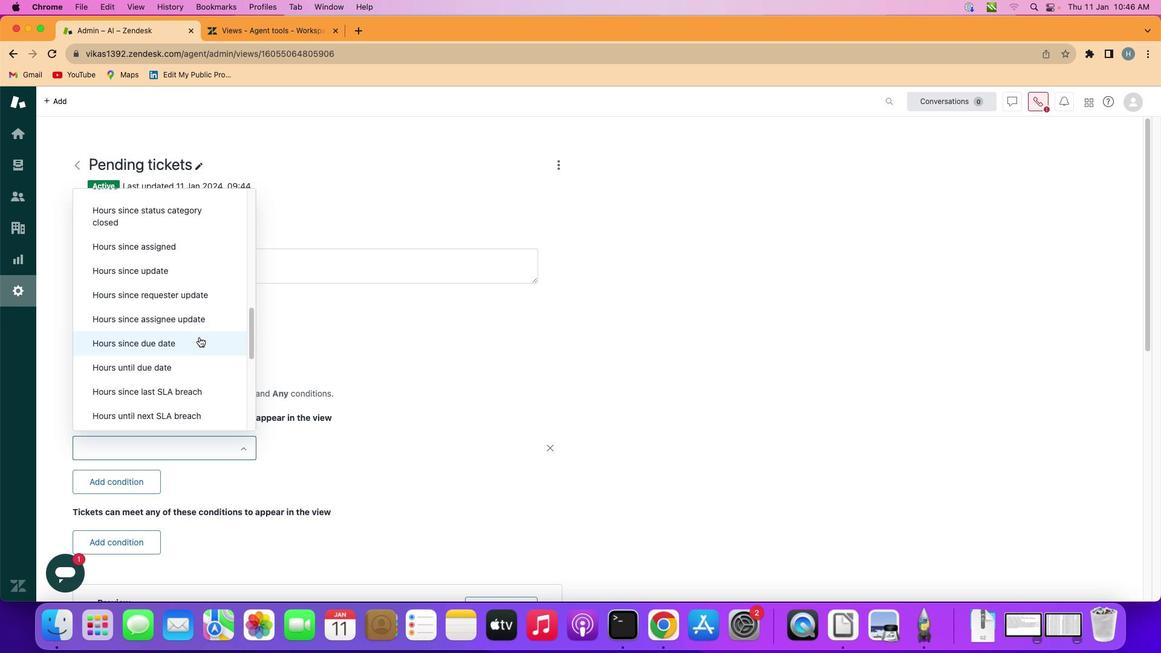
Action: Mouse moved to (200, 327)
Screenshot: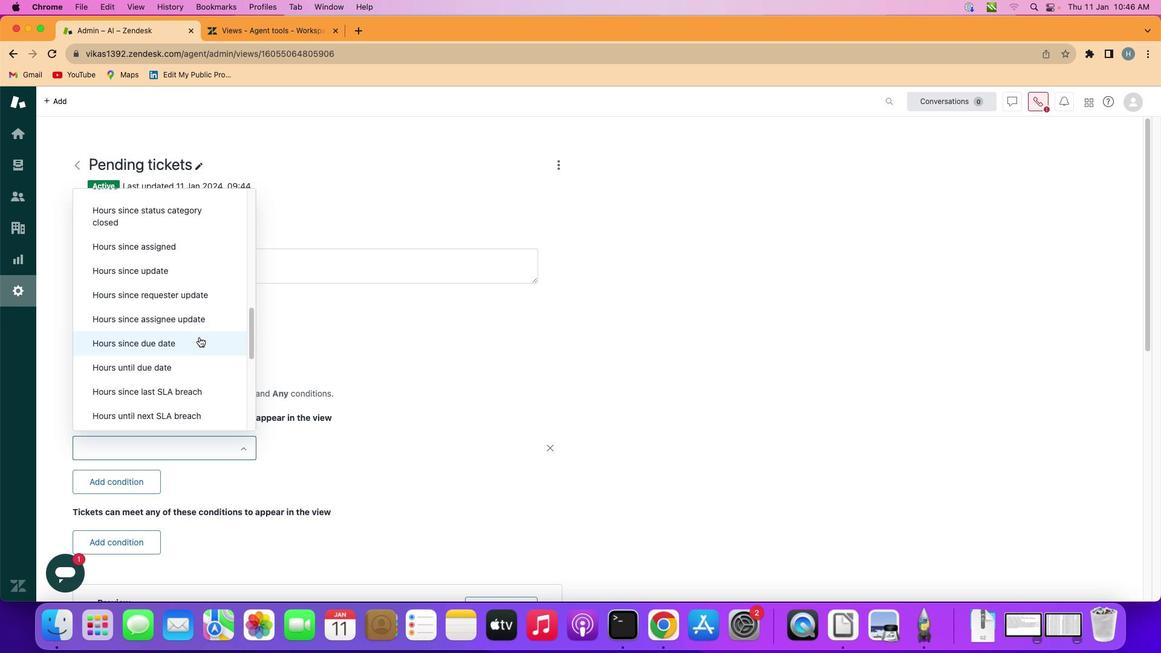 
Action: Mouse scrolled (200, 327) with delta (-1, -1)
Screenshot: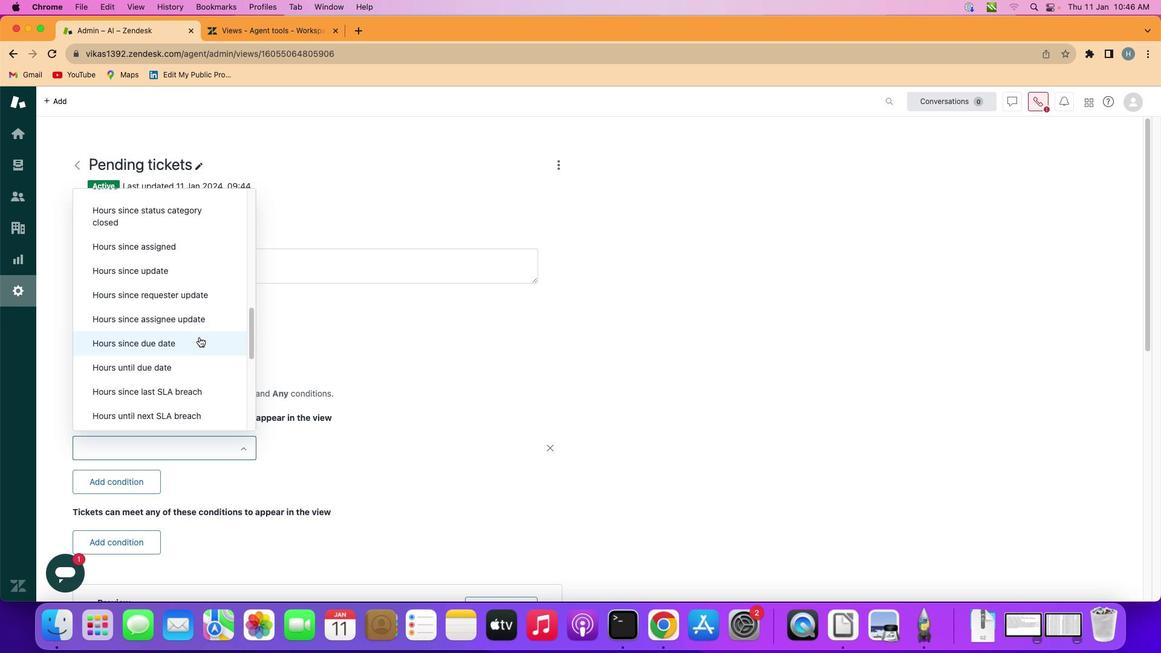 
Action: Mouse moved to (200, 328)
Screenshot: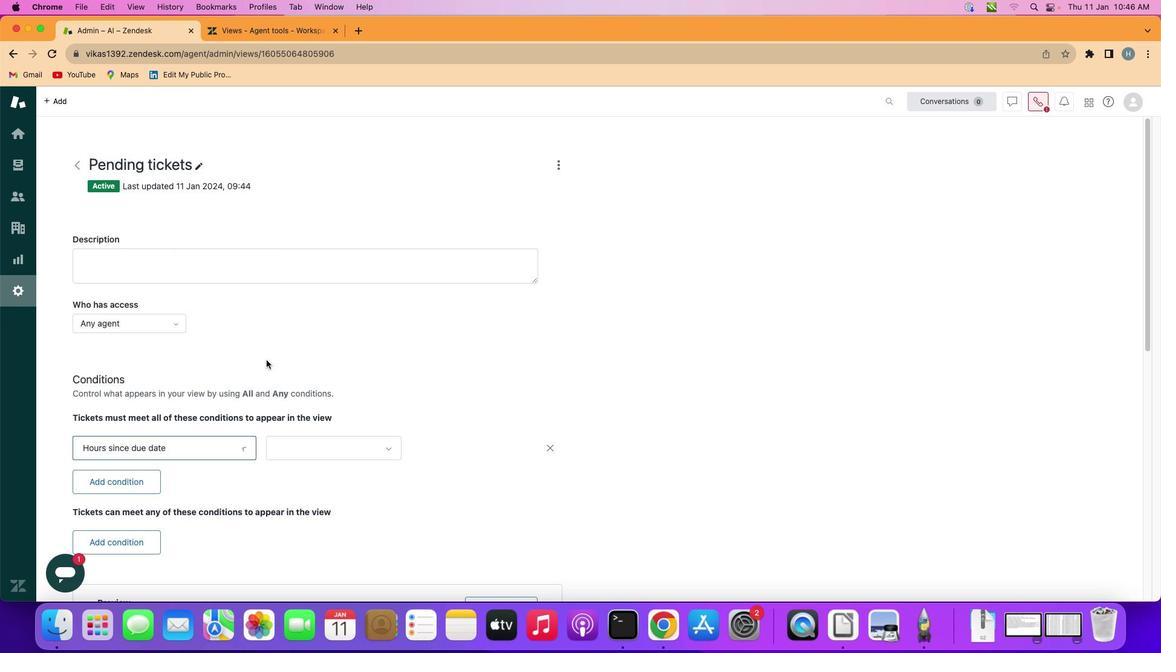 
Action: Mouse scrolled (200, 328) with delta (-1, -1)
Screenshot: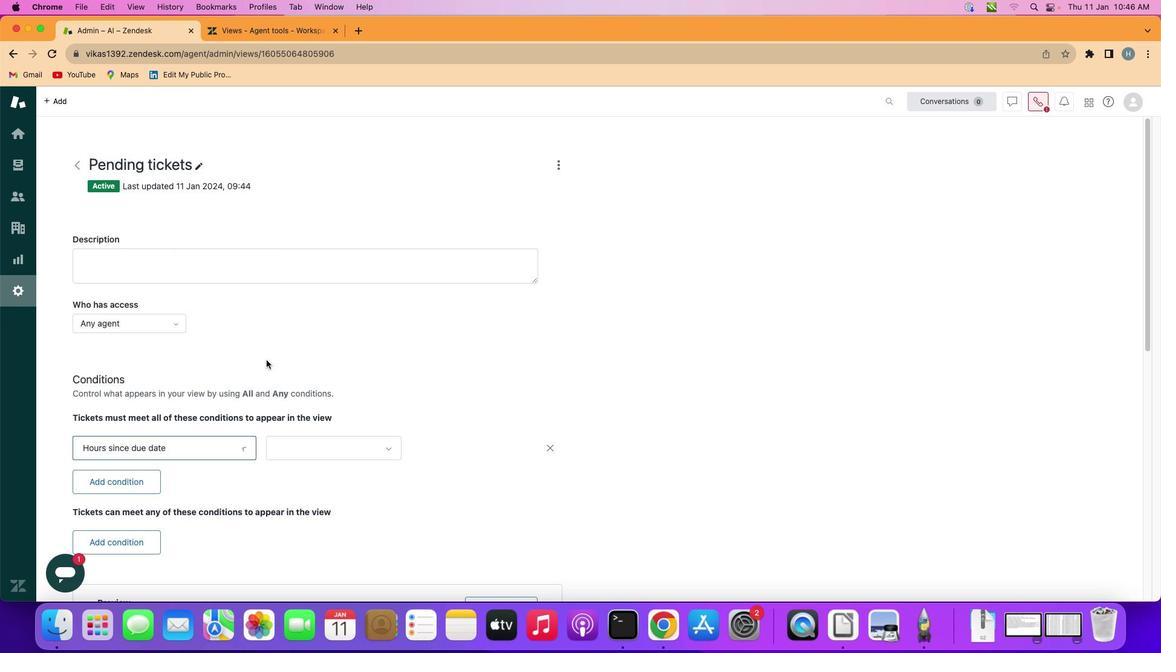 
Action: Mouse moved to (197, 335)
Screenshot: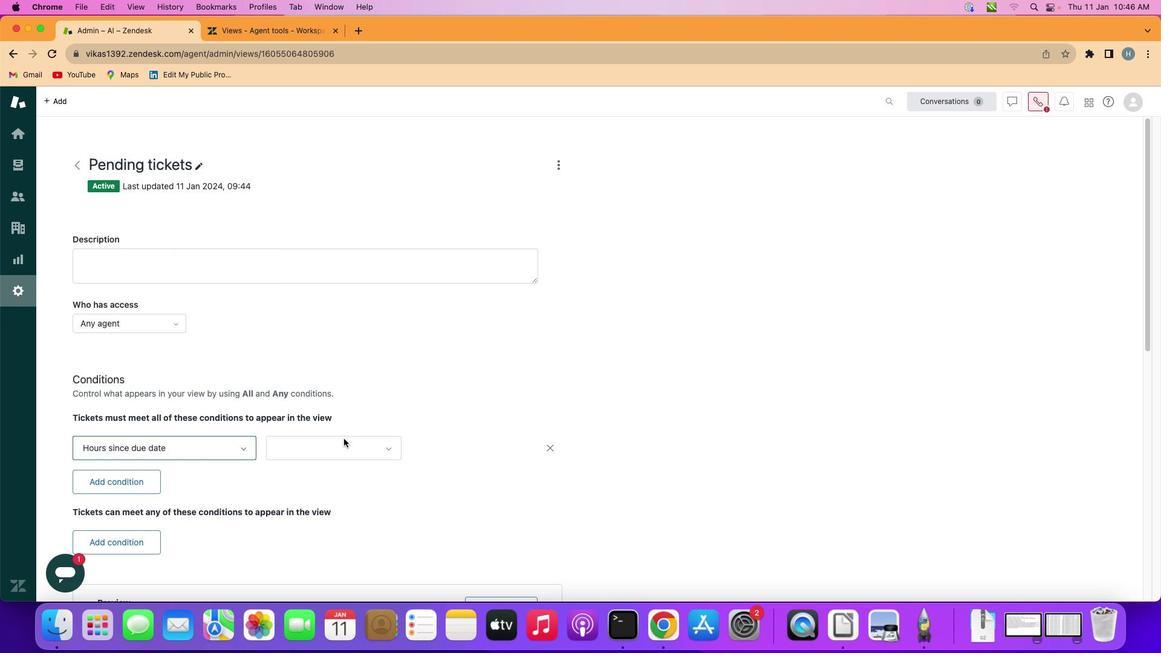 
Action: Mouse pressed left at (197, 335)
Screenshot: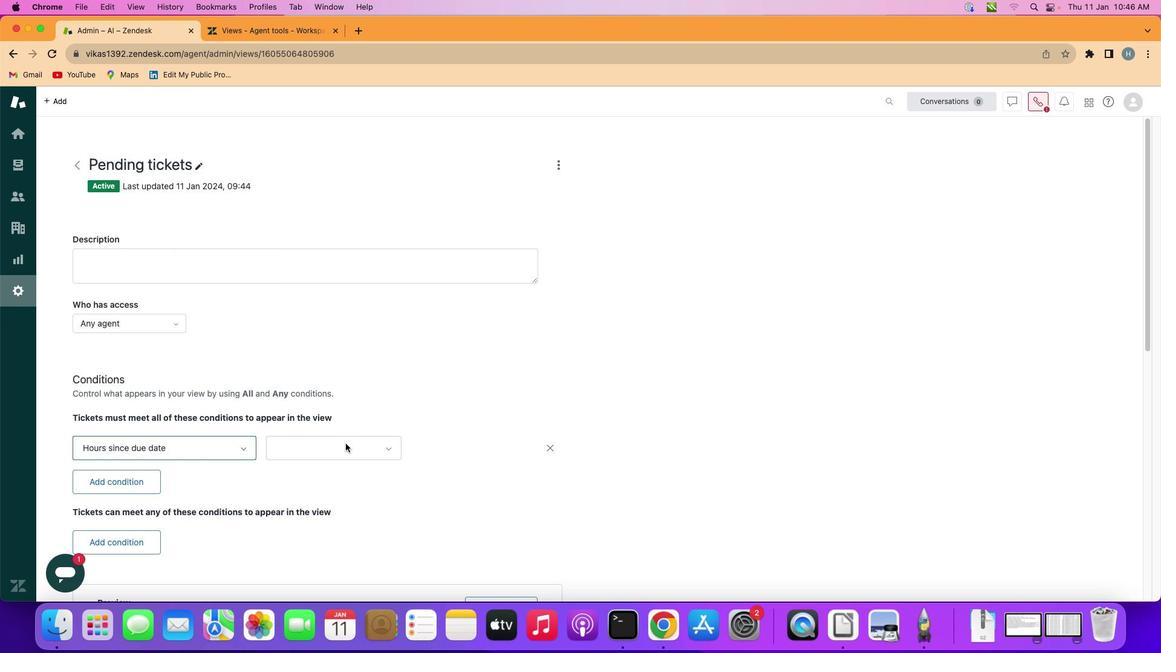 
Action: Mouse moved to (344, 442)
Screenshot: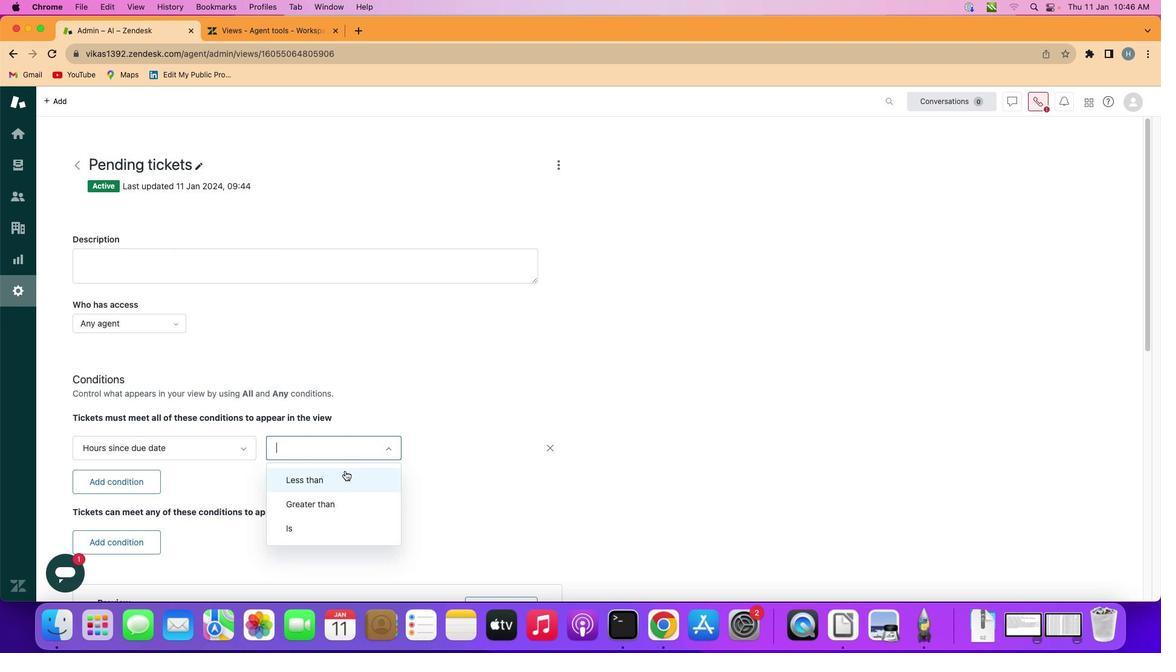 
Action: Mouse pressed left at (344, 442)
Screenshot: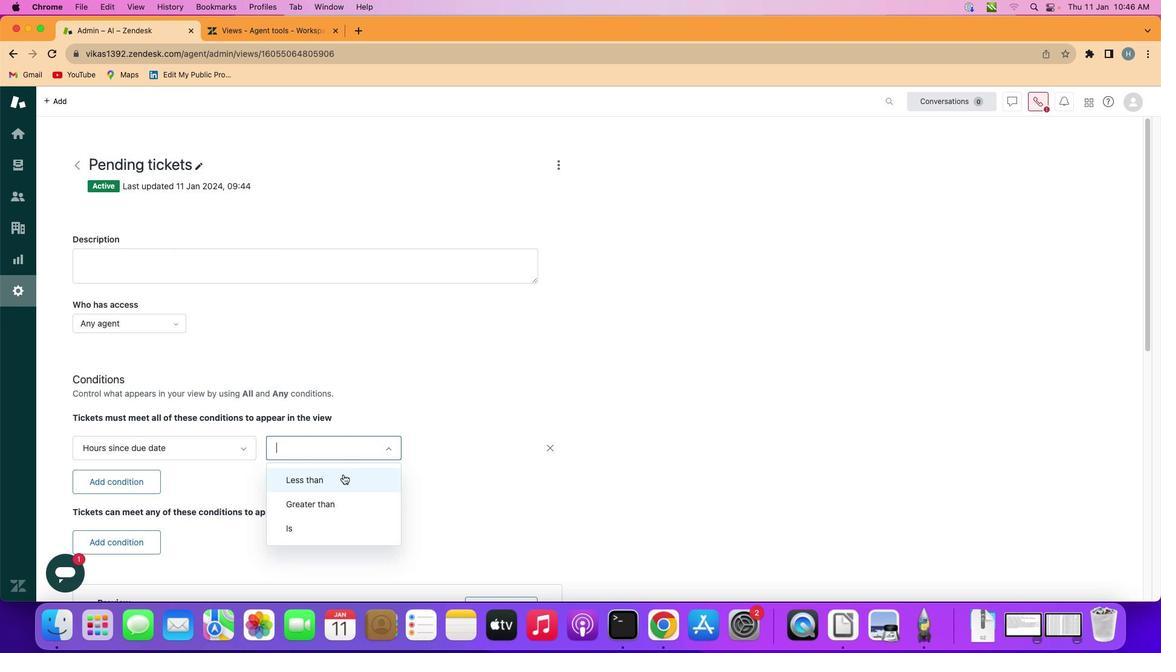 
Action: Mouse moved to (341, 473)
Screenshot: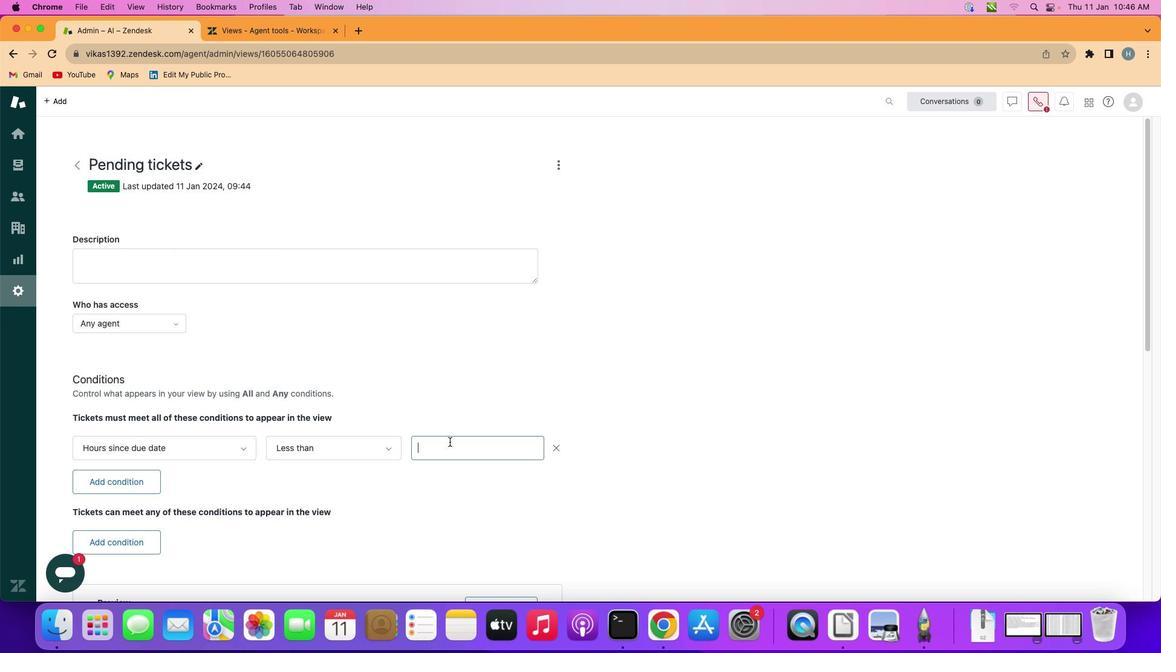 
Action: Mouse pressed left at (341, 473)
Screenshot: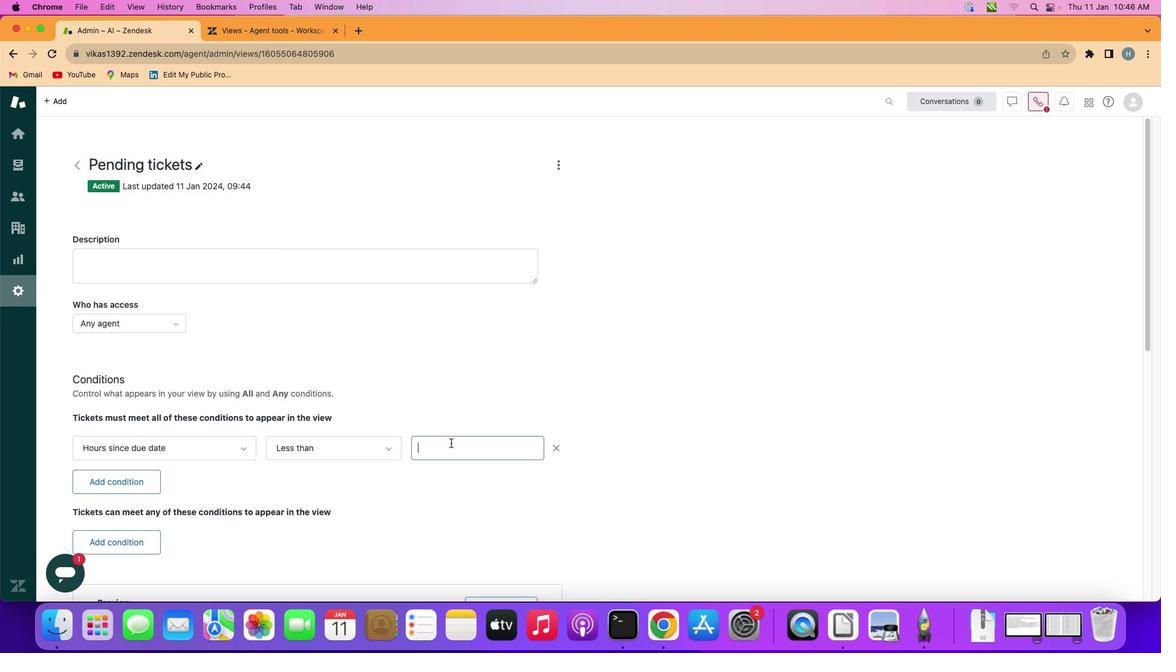 
Action: Mouse moved to (448, 441)
Screenshot: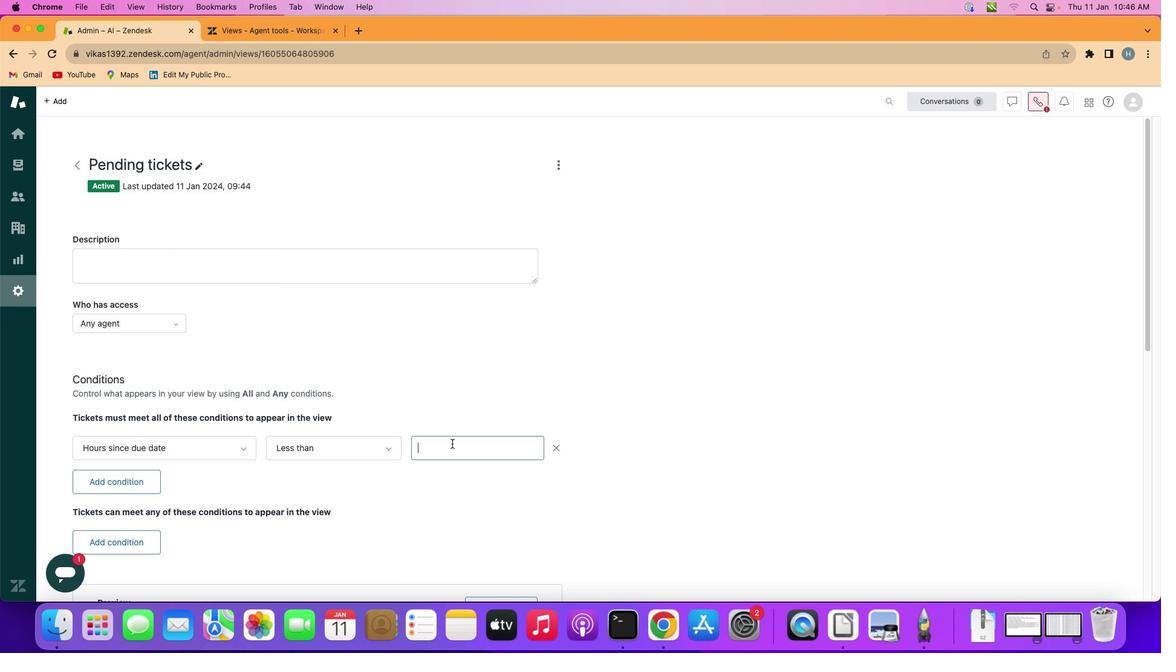 
Action: Mouse pressed left at (448, 441)
Screenshot: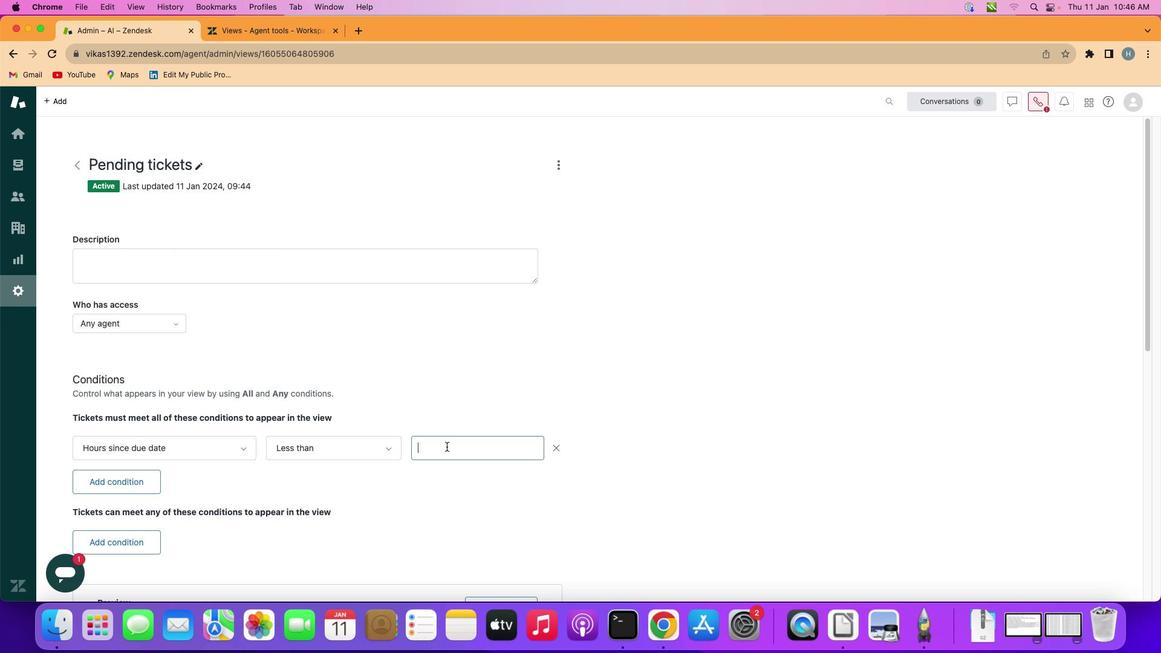 
Action: Mouse moved to (445, 444)
Screenshot: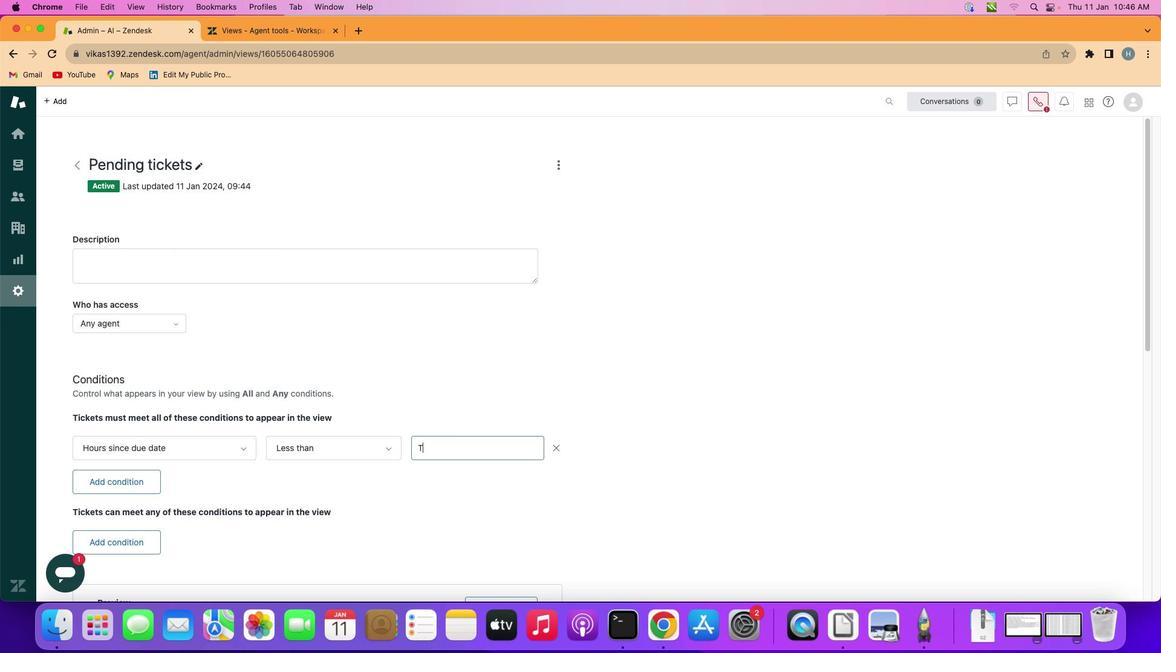 
Action: Key pressed Key.shift'T''w''e''n''t''y''-''t''w''o'
Screenshot: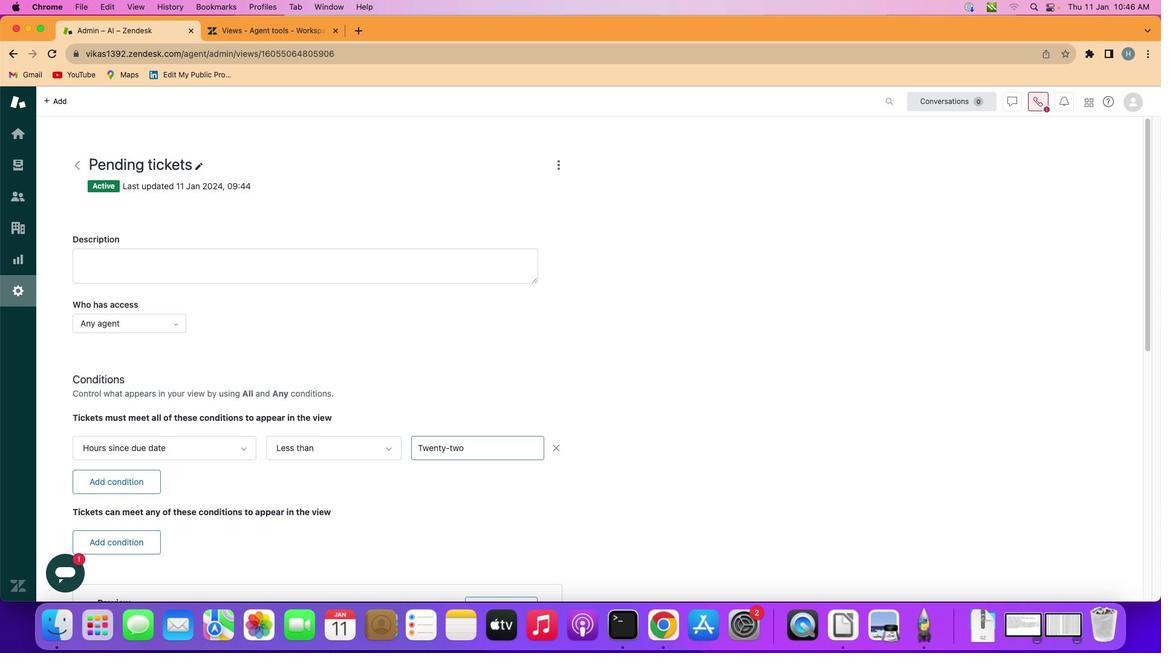 
Action: Mouse moved to (466, 476)
Screenshot: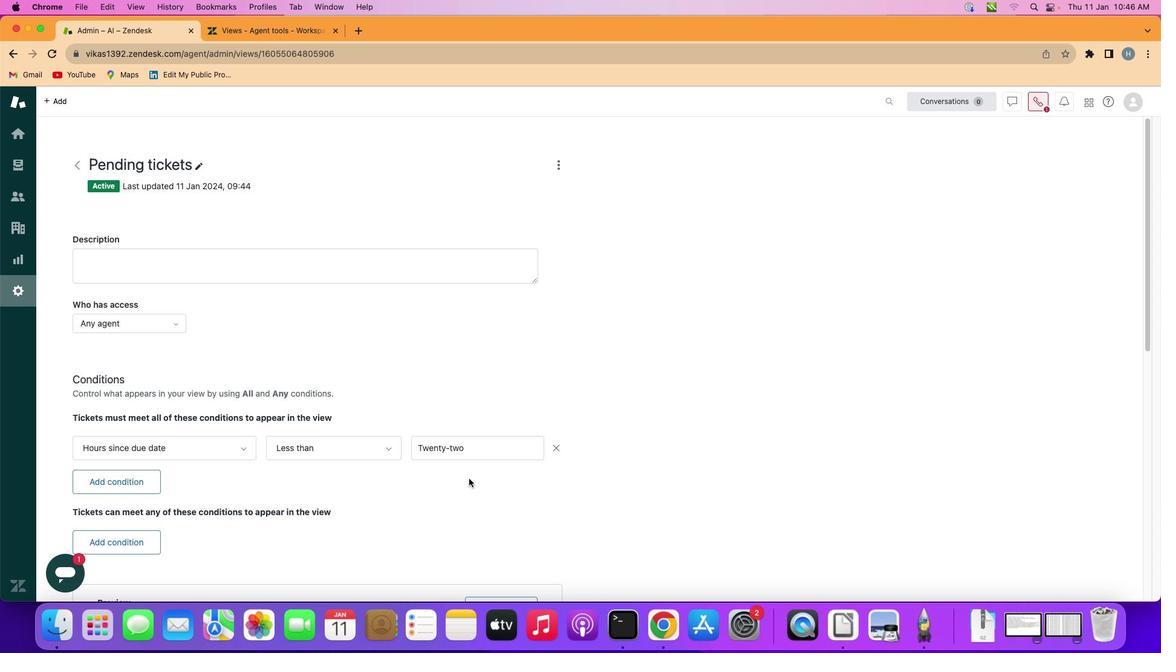 
